 Task: Find connections with filter location Biny Selo with filter topic #propertymanagement with filter profile language Potuguese with filter current company Walmart Global Tech with filter school Gokhale Education Societys Shri Bhausaheb Vartak Arts Science and Commerce College M H B Colony Gorai Road Borivli West Mumbai 400 091 with filter industry Fabricated Metal Products with filter service category Program Management with filter keywords title Benefits Manager
Action: Mouse moved to (532, 109)
Screenshot: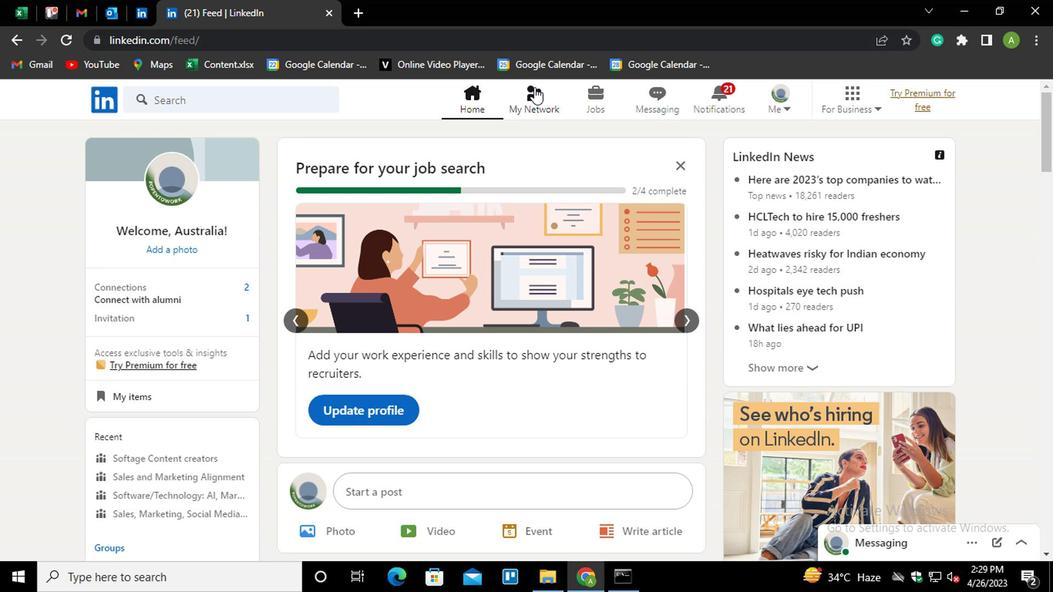 
Action: Mouse pressed left at (532, 109)
Screenshot: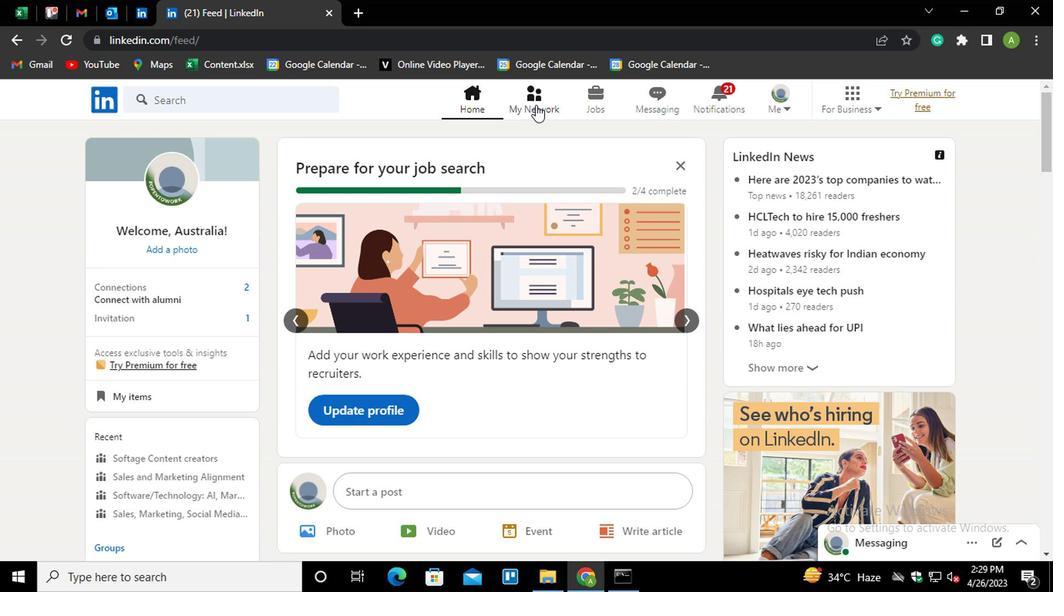 
Action: Mouse moved to (164, 186)
Screenshot: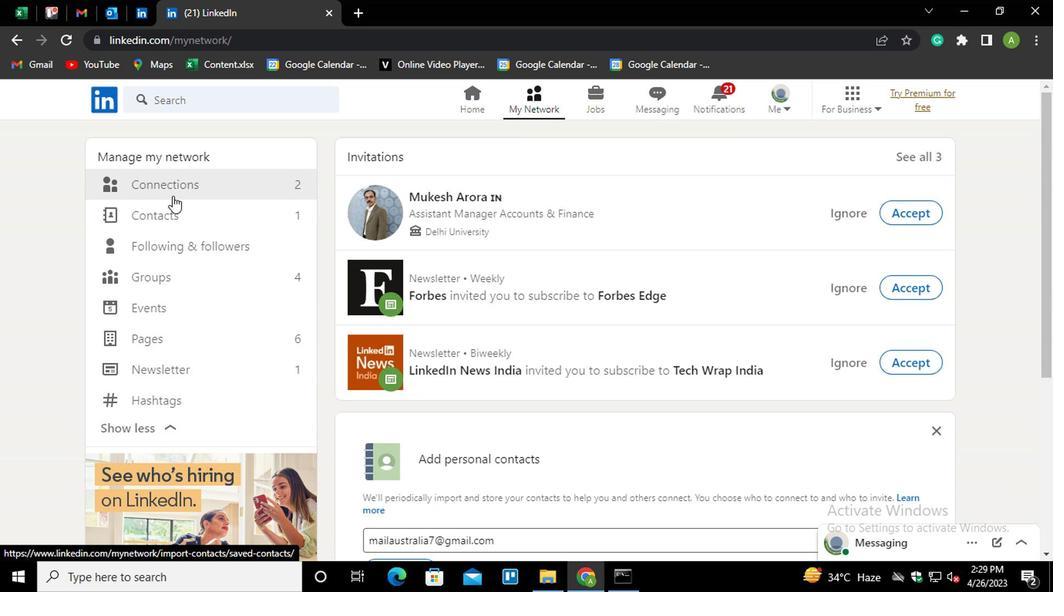 
Action: Mouse pressed left at (164, 186)
Screenshot: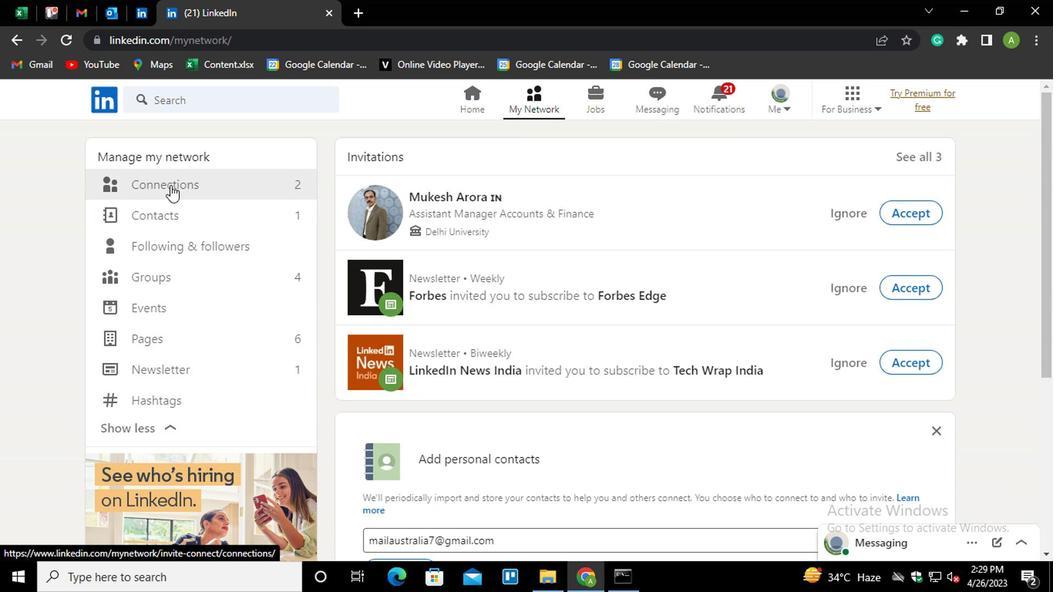 
Action: Mouse moved to (624, 184)
Screenshot: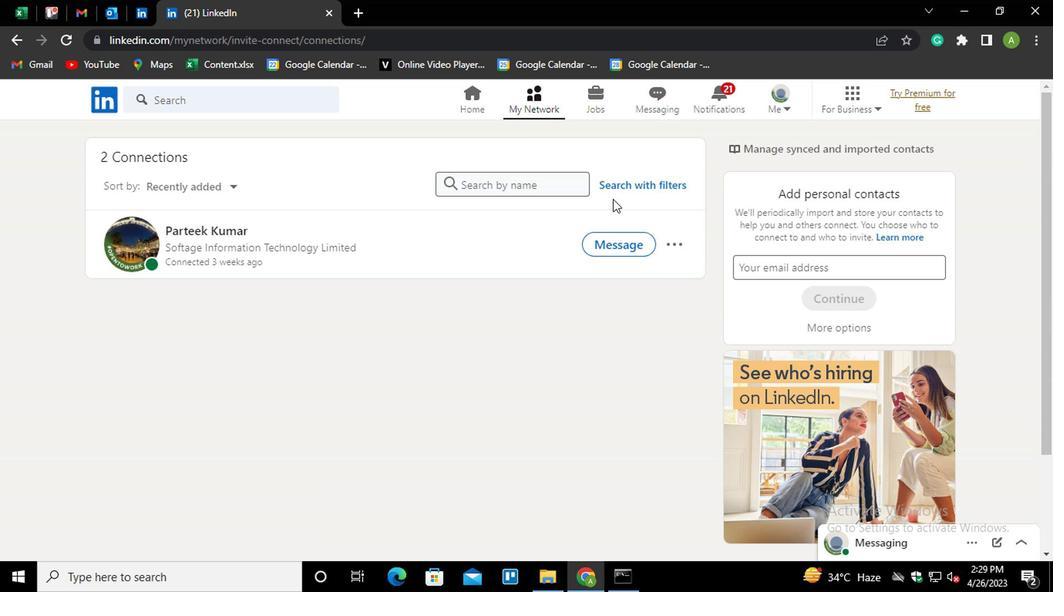 
Action: Mouse pressed left at (624, 184)
Screenshot: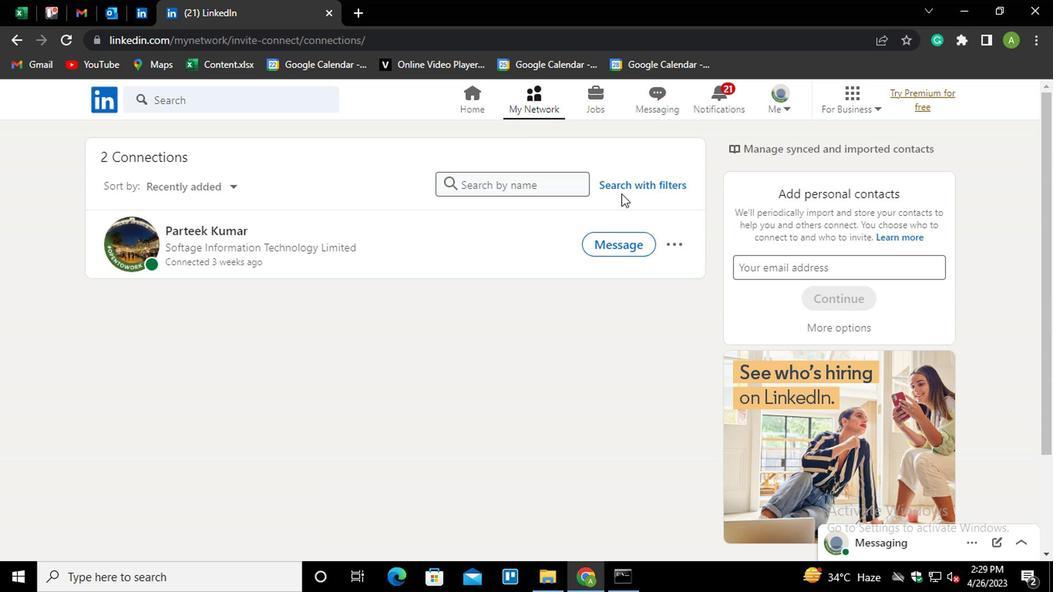 
Action: Mouse moved to (513, 142)
Screenshot: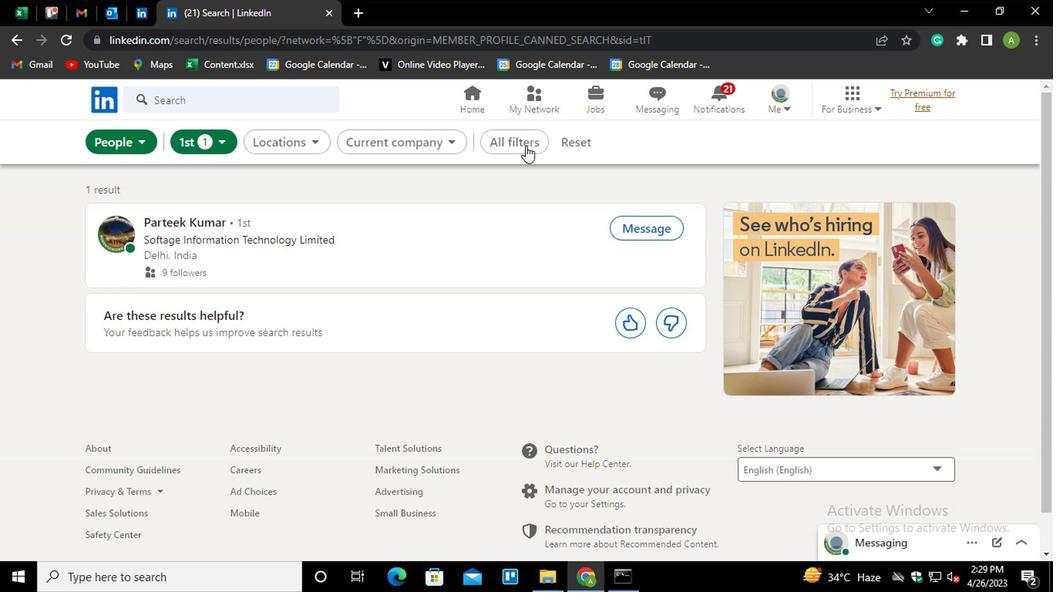 
Action: Mouse pressed left at (513, 142)
Screenshot: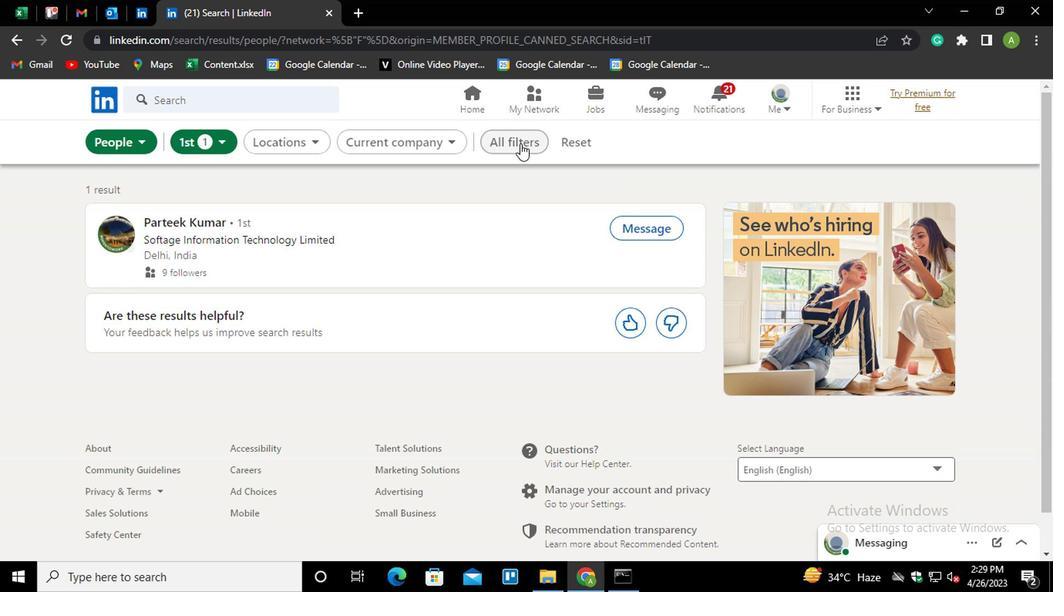 
Action: Mouse moved to (730, 337)
Screenshot: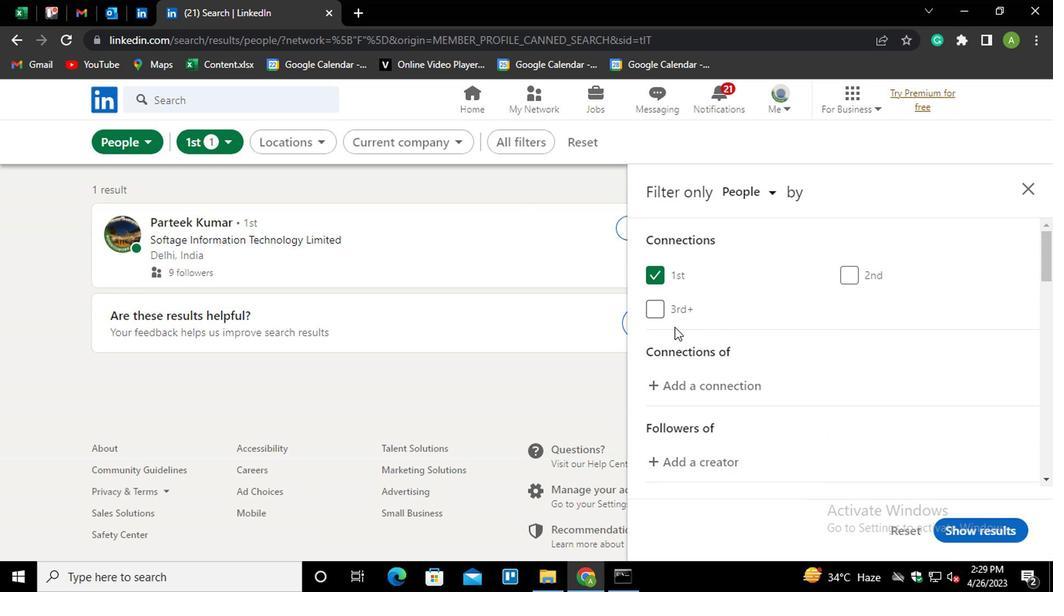 
Action: Mouse scrolled (730, 336) with delta (0, -1)
Screenshot: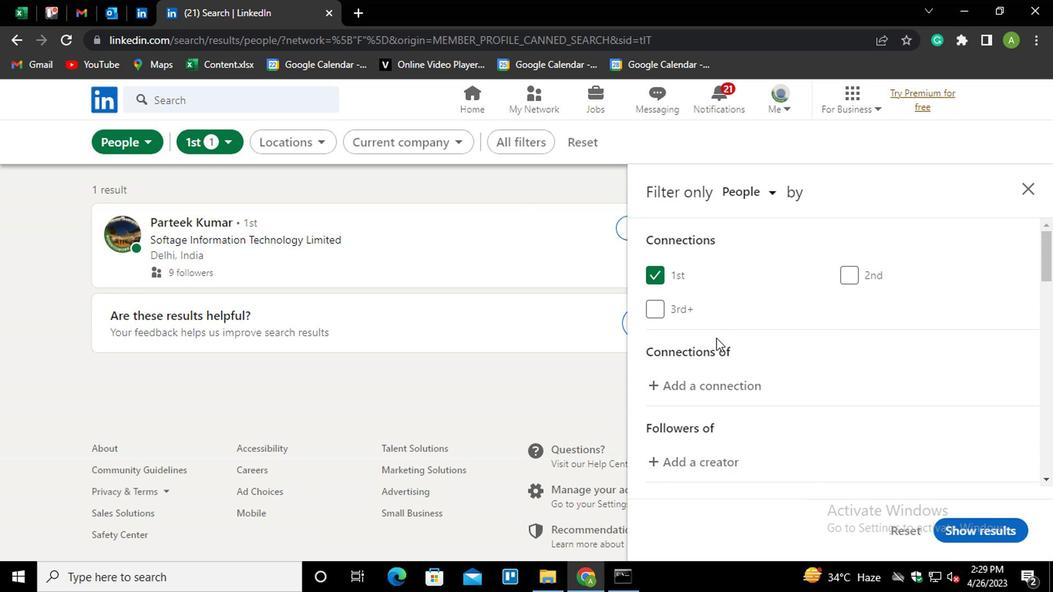 
Action: Mouse scrolled (730, 336) with delta (0, -1)
Screenshot: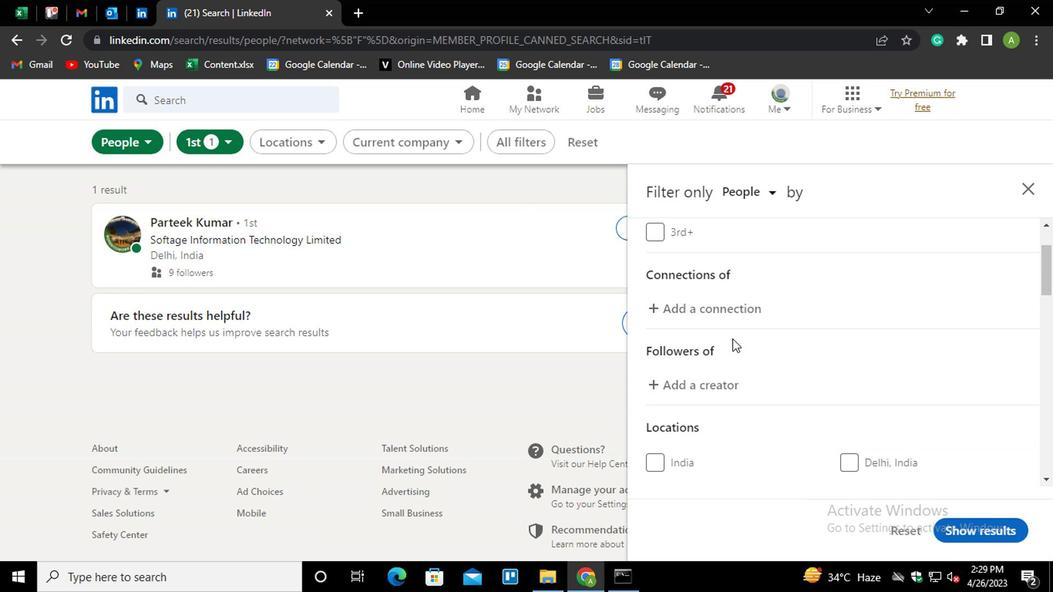 
Action: Mouse scrolled (730, 336) with delta (0, -1)
Screenshot: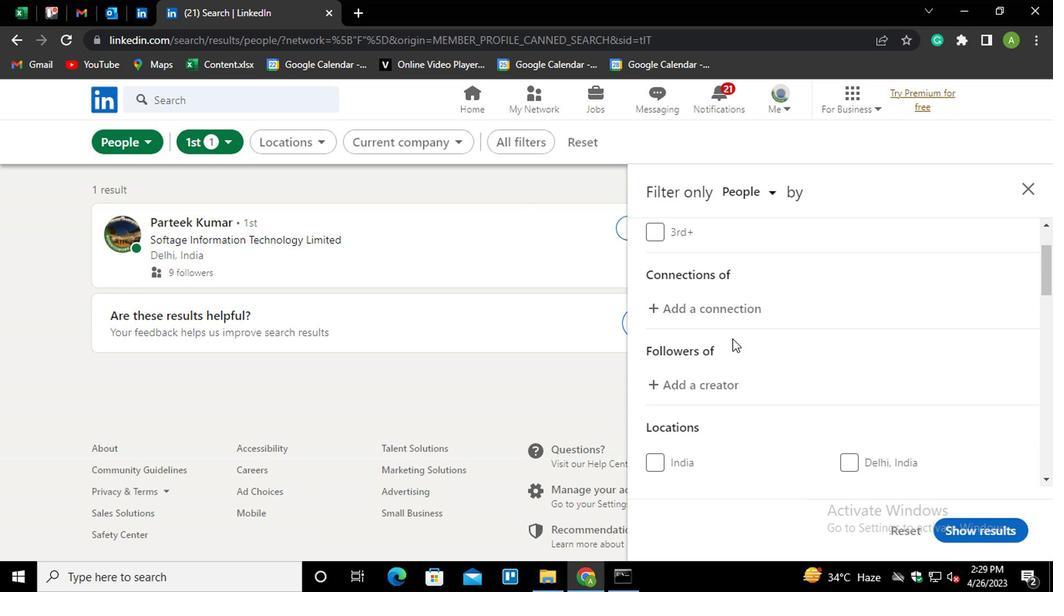 
Action: Mouse scrolled (730, 336) with delta (0, -1)
Screenshot: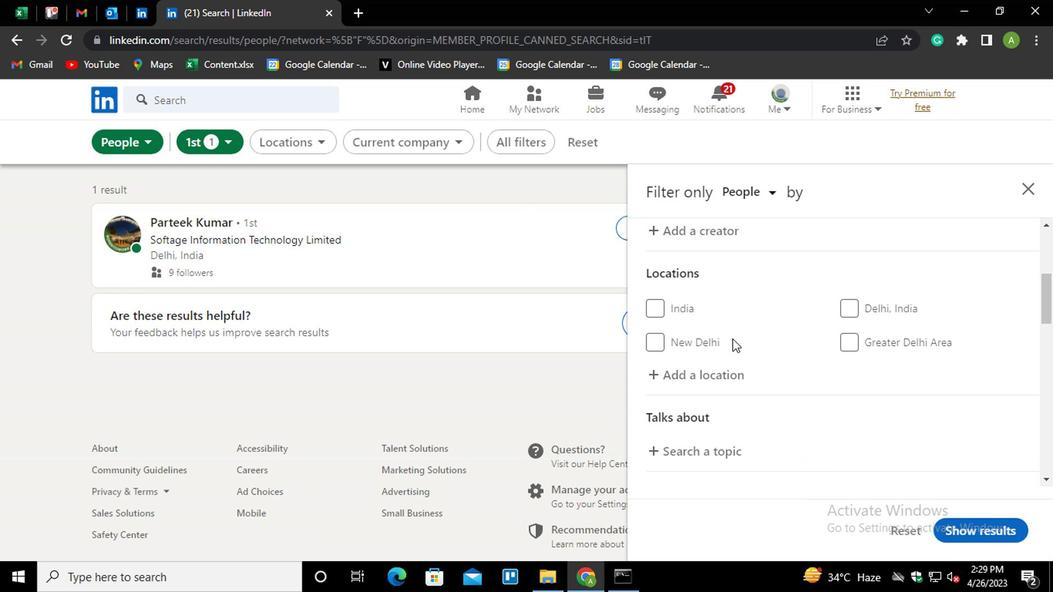 
Action: Mouse moved to (690, 308)
Screenshot: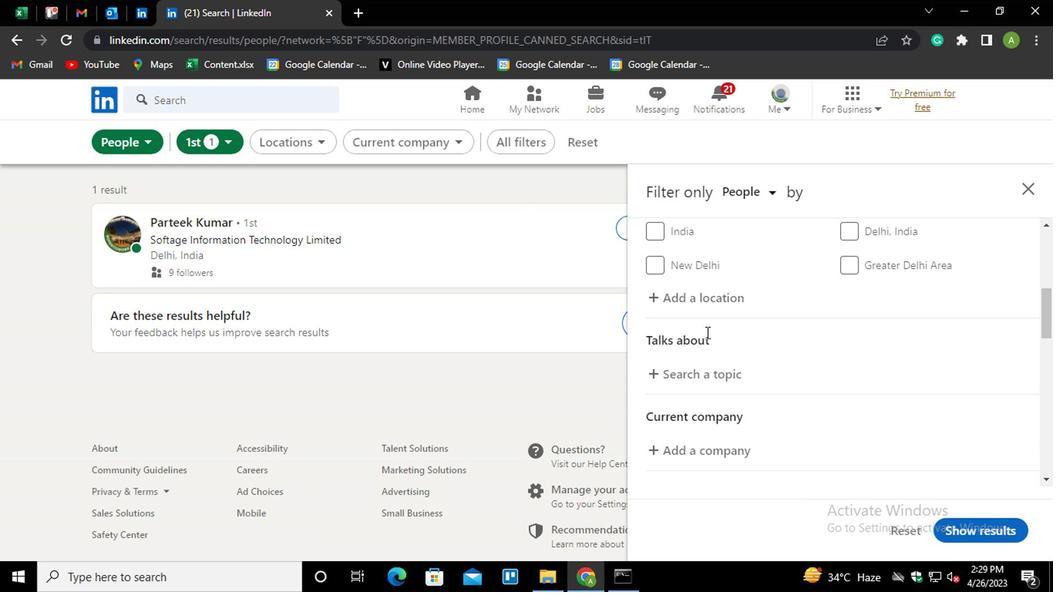 
Action: Mouse pressed left at (690, 308)
Screenshot: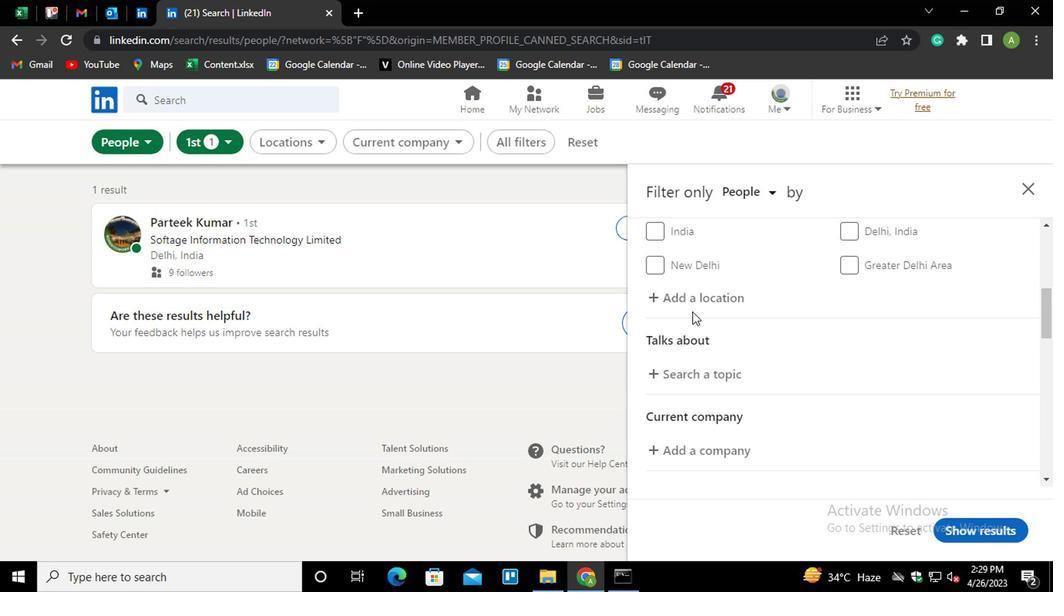 
Action: Mouse moved to (693, 300)
Screenshot: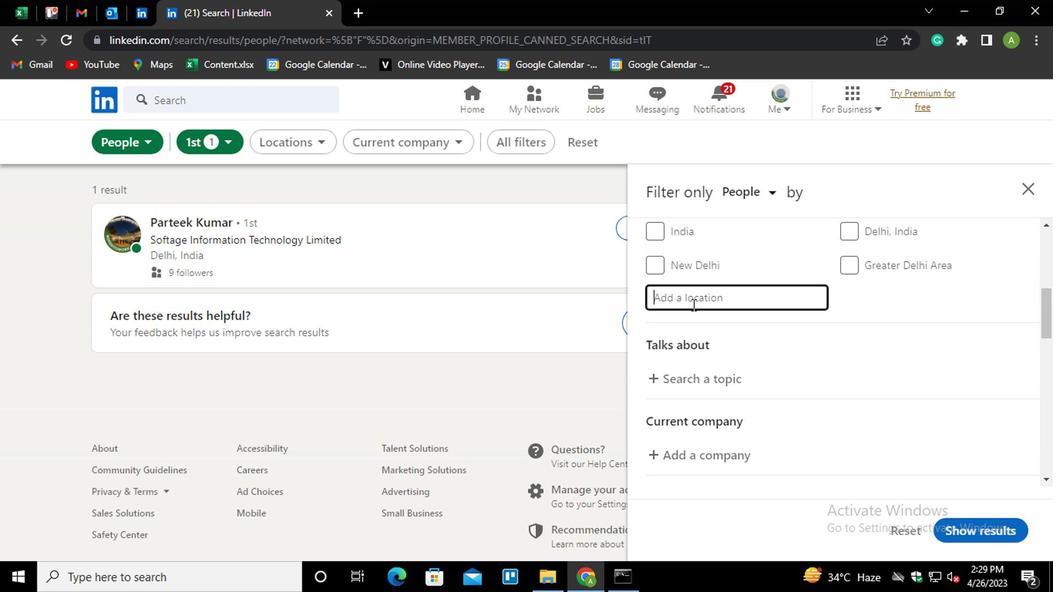 
Action: Mouse pressed left at (693, 300)
Screenshot: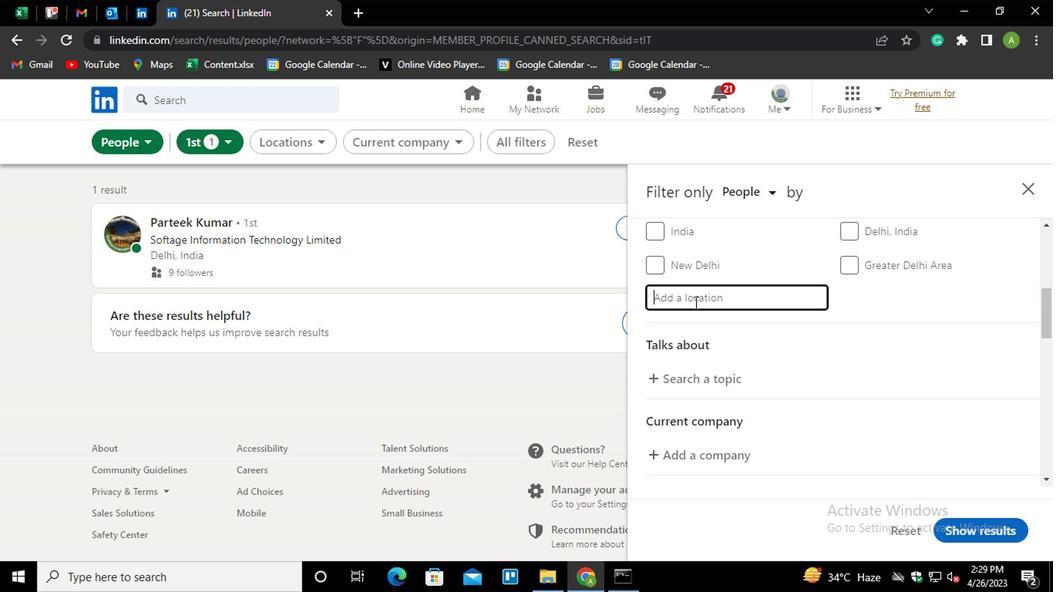 
Action: Key pressed <Key.shift>BINY<Key.space><Key.shift>SELO
Screenshot: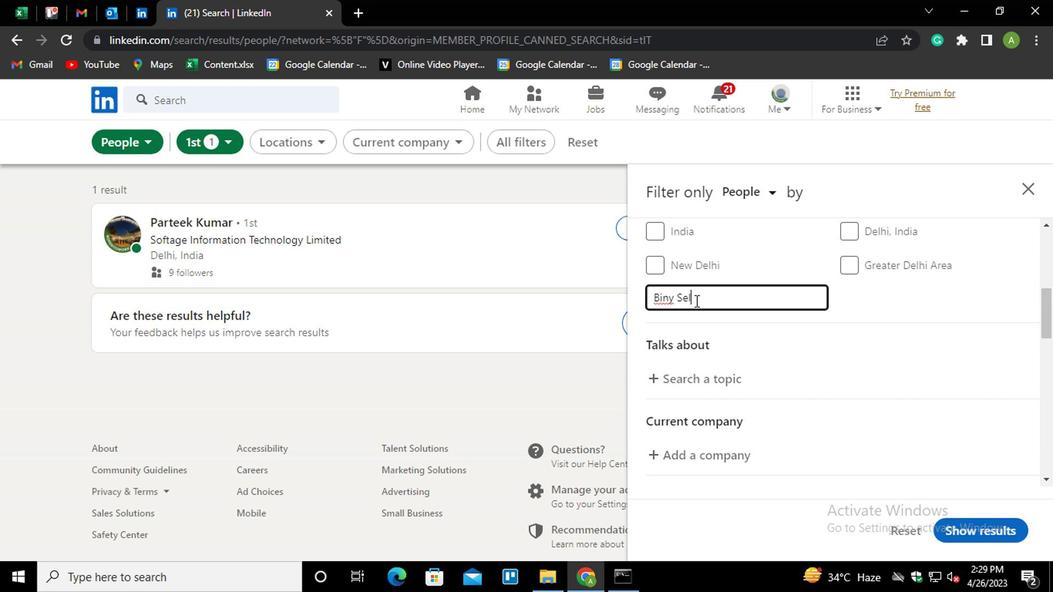 
Action: Mouse moved to (952, 317)
Screenshot: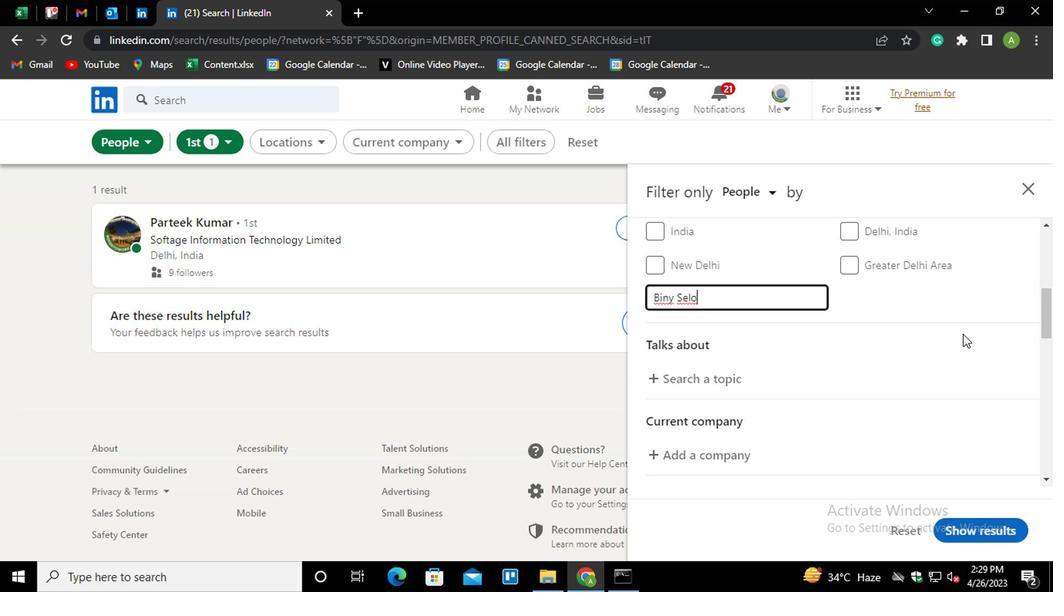 
Action: Mouse pressed left at (952, 317)
Screenshot: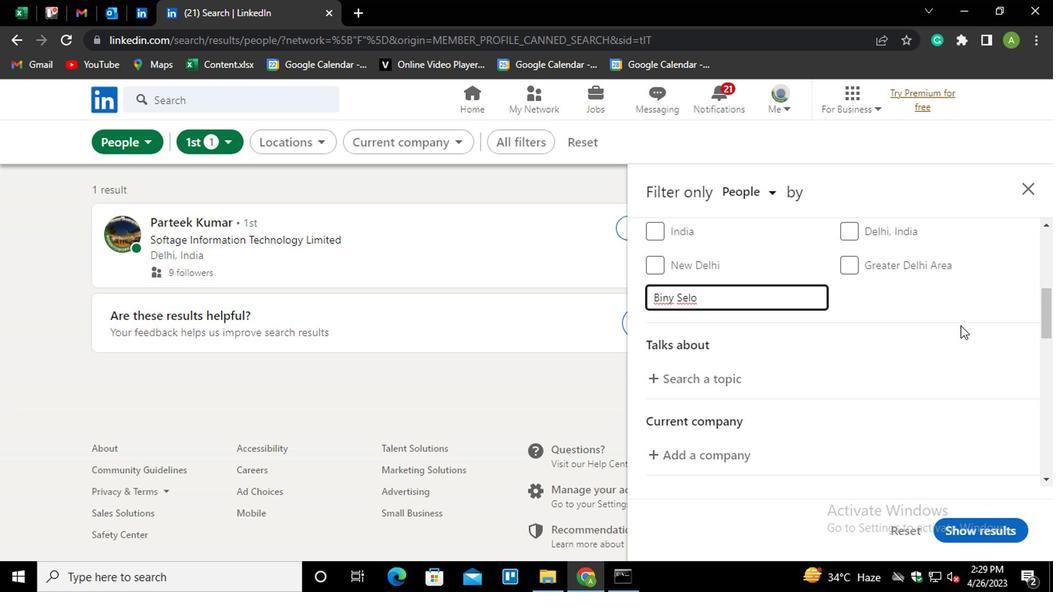 
Action: Mouse moved to (804, 383)
Screenshot: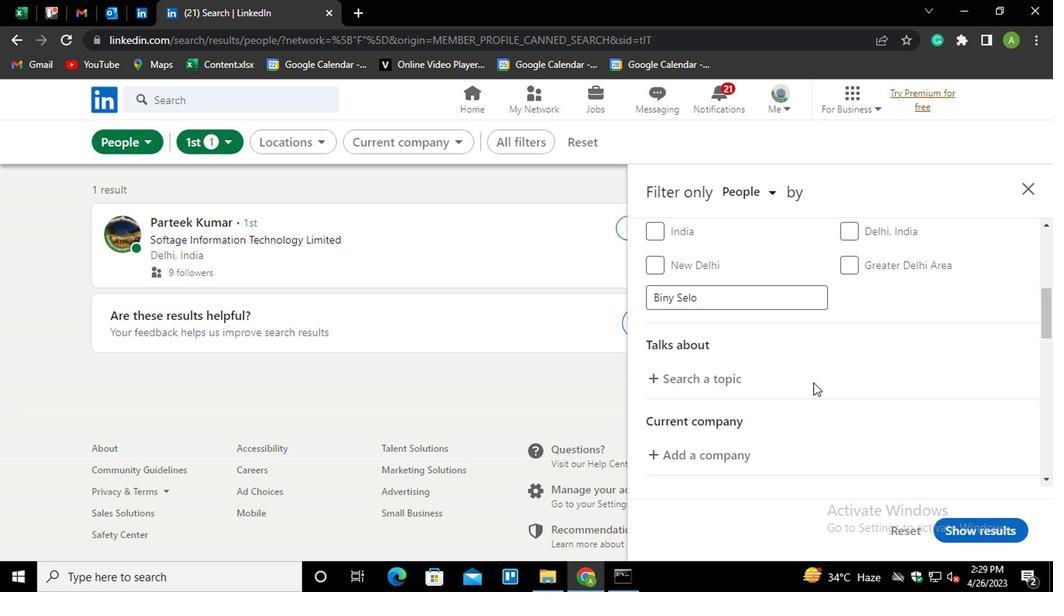 
Action: Mouse scrolled (804, 382) with delta (0, 0)
Screenshot: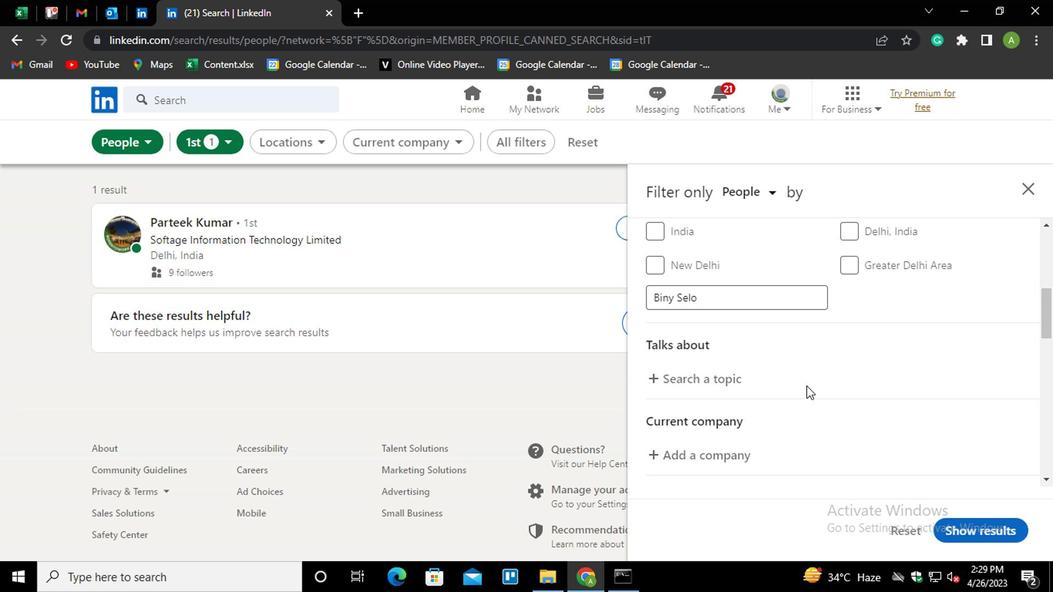 
Action: Mouse moved to (703, 308)
Screenshot: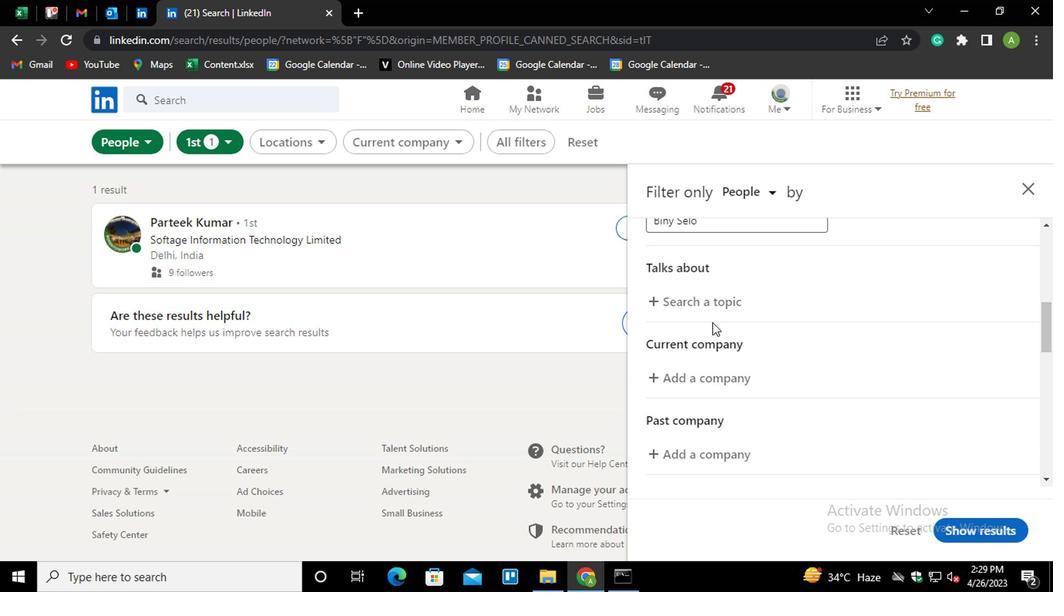 
Action: Mouse pressed left at (703, 308)
Screenshot: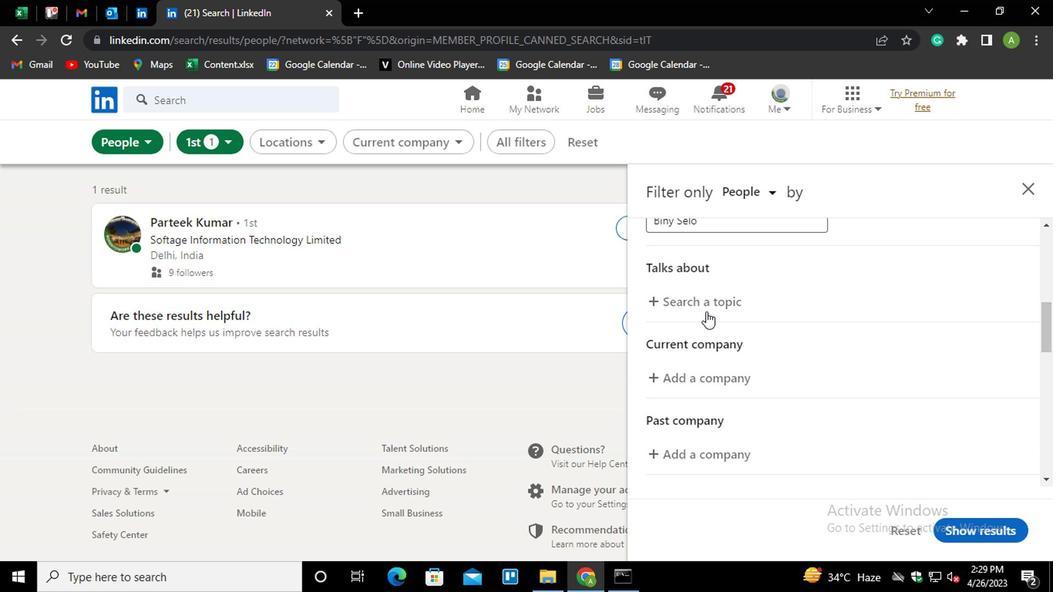 
Action: Mouse moved to (703, 308)
Screenshot: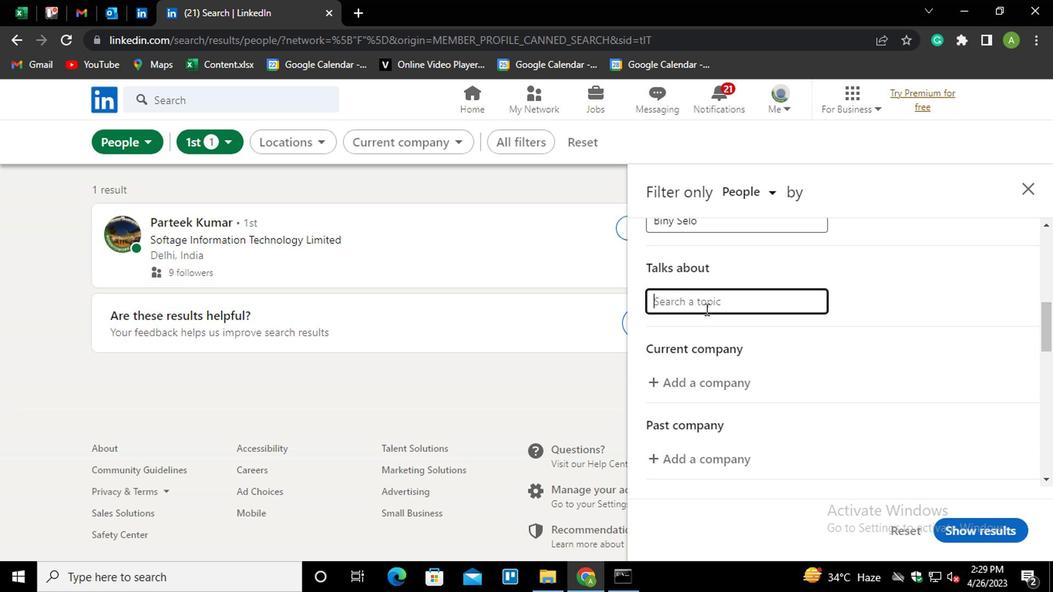 
Action: Key pressed <Key.shift>#PROPRTY<Key.backspace><Key.backspace><Key.backspace>ERTY,<Key.backspace>MANAGEMENT
Screenshot: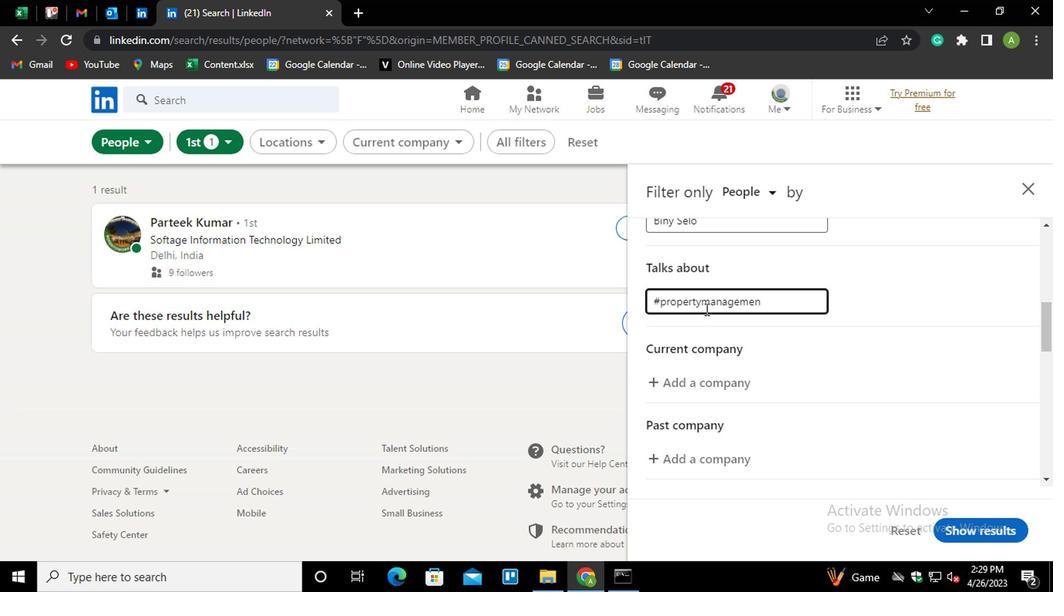 
Action: Mouse moved to (868, 316)
Screenshot: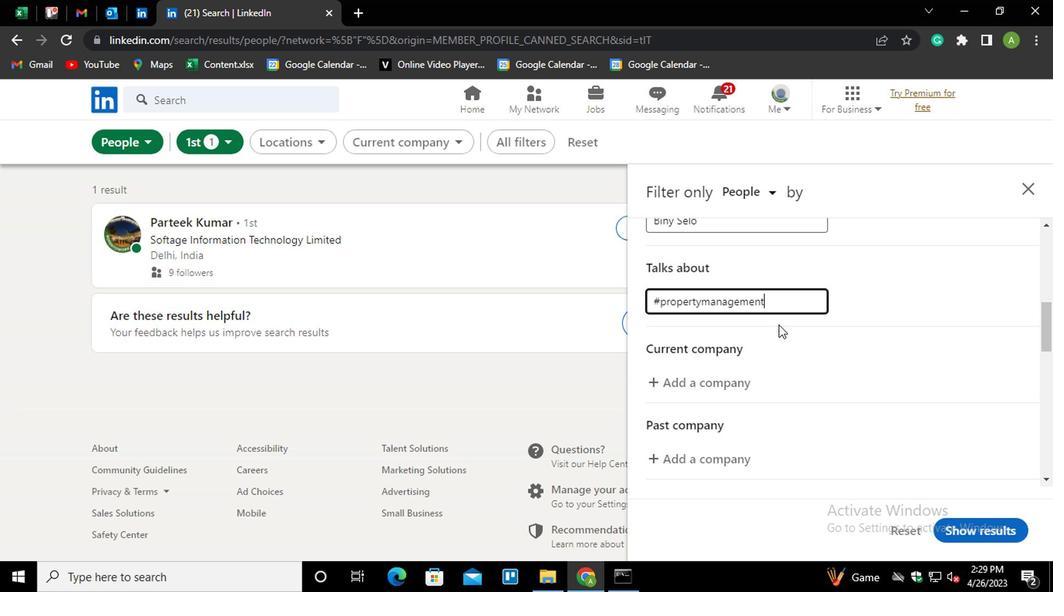 
Action: Mouse pressed left at (868, 316)
Screenshot: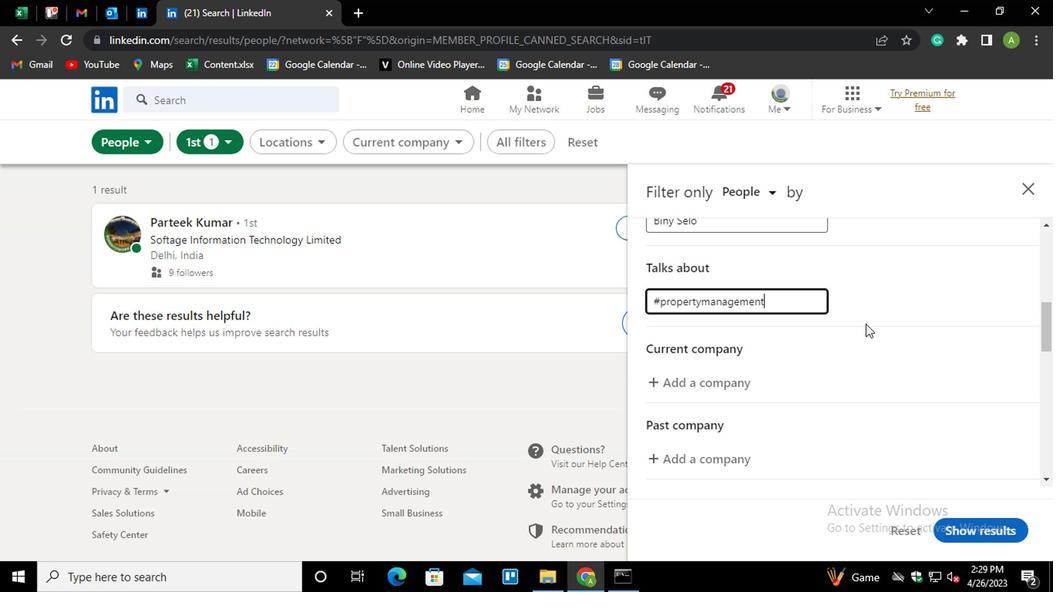 
Action: Mouse moved to (691, 376)
Screenshot: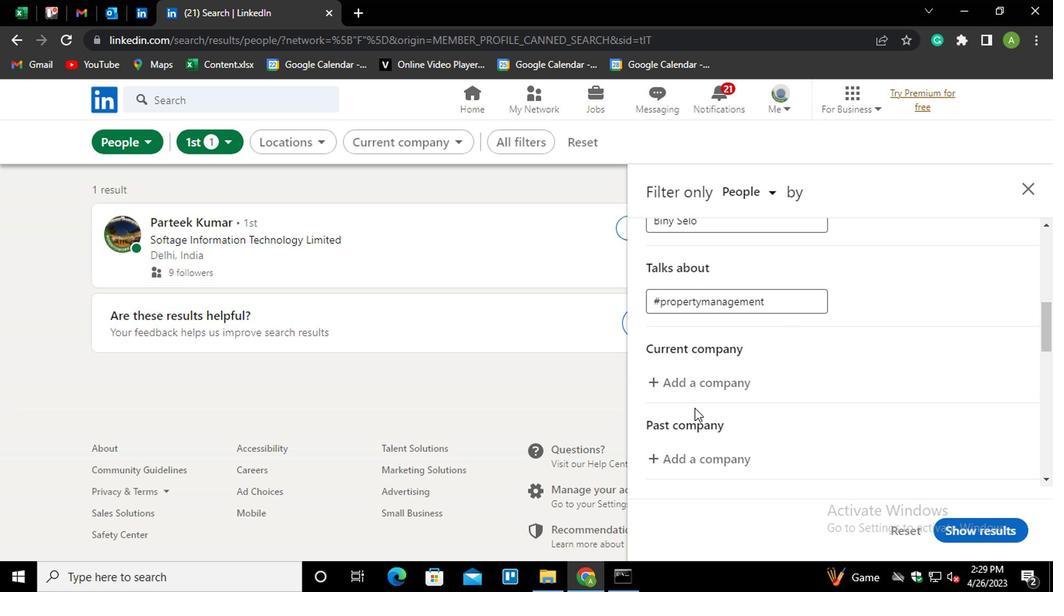 
Action: Mouse pressed left at (691, 376)
Screenshot: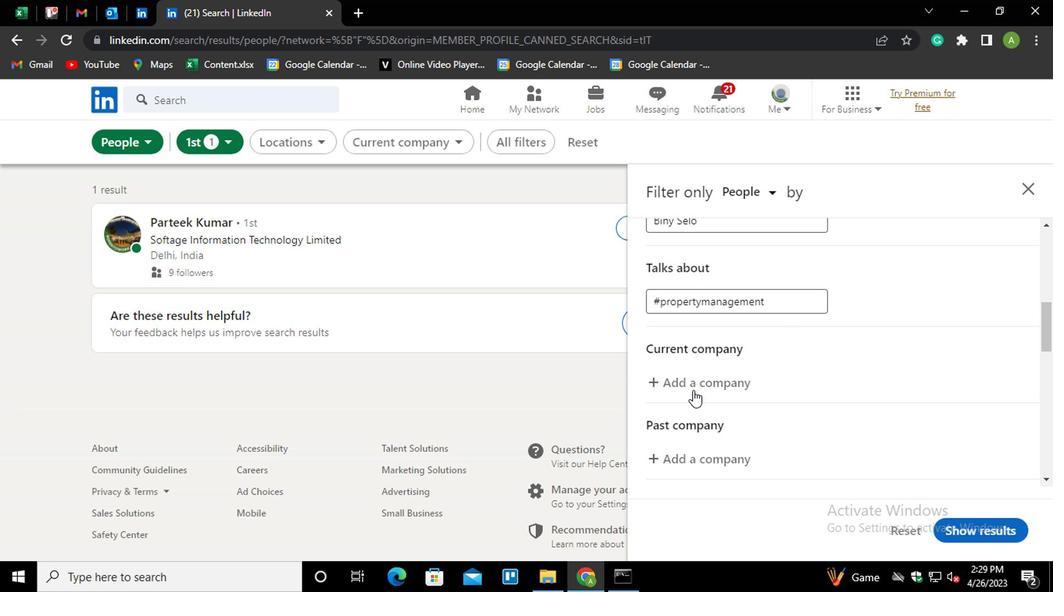 
Action: Mouse moved to (691, 375)
Screenshot: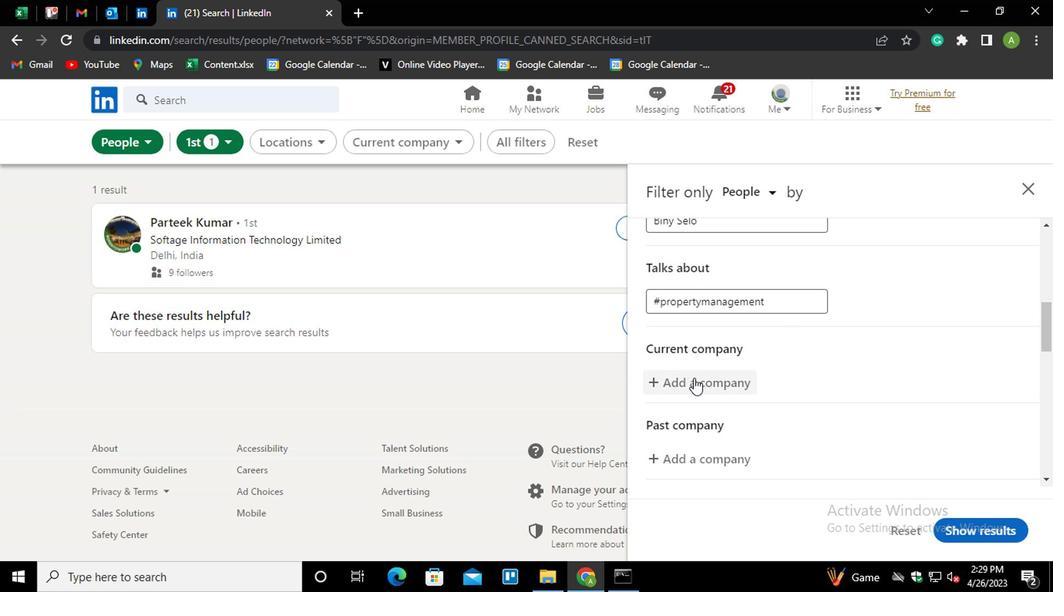 
Action: Key pressed <Key.shift>WALMAR<Key.down><Key.down><Key.down><Key.enter>
Screenshot: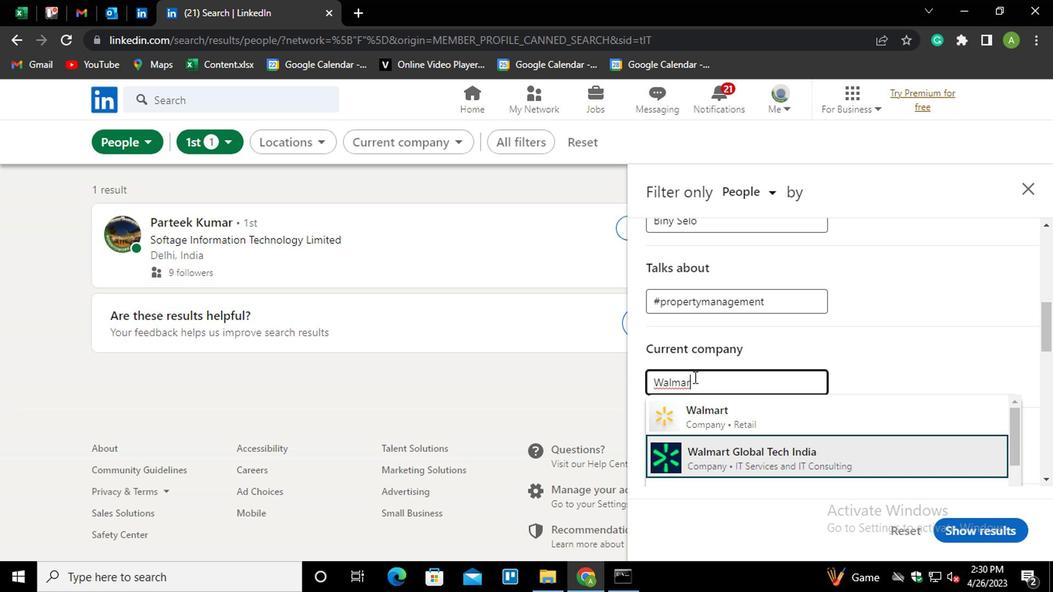 
Action: Mouse moved to (778, 361)
Screenshot: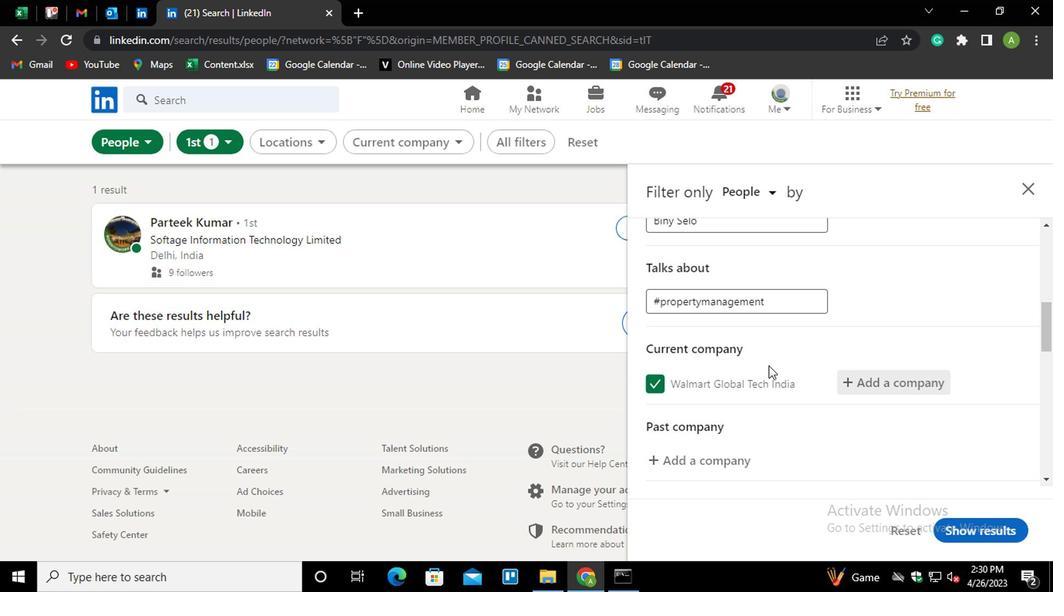 
Action: Mouse scrolled (778, 359) with delta (0, -1)
Screenshot: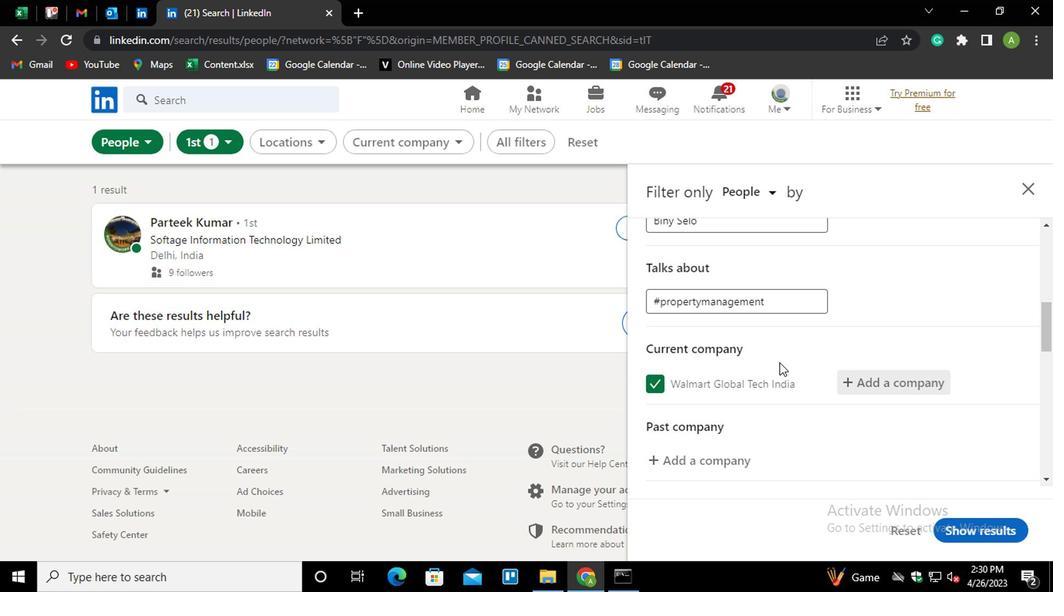 
Action: Mouse scrolled (778, 359) with delta (0, -1)
Screenshot: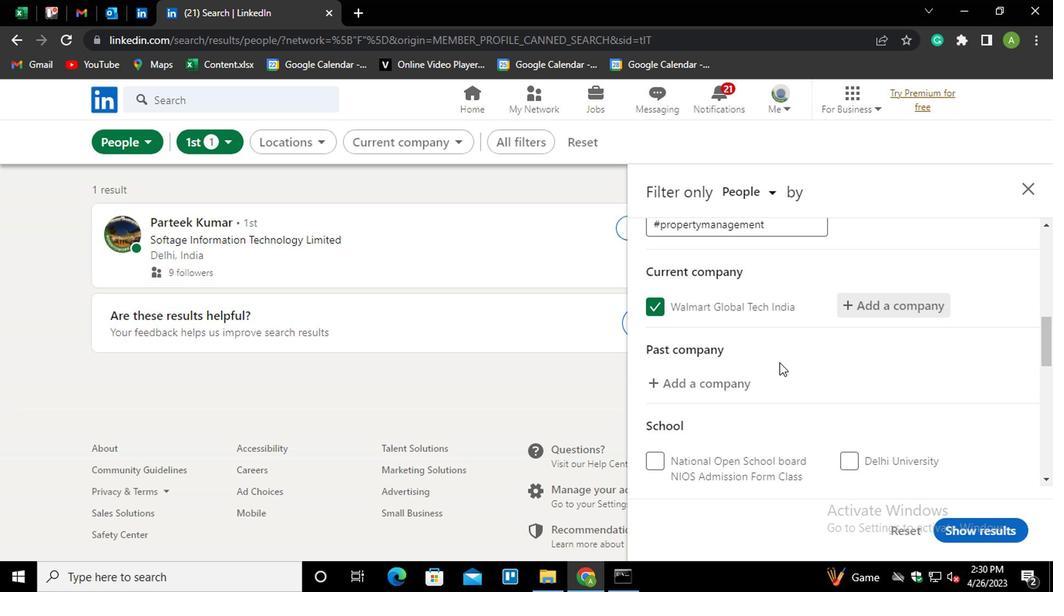 
Action: Mouse scrolled (778, 359) with delta (0, -1)
Screenshot: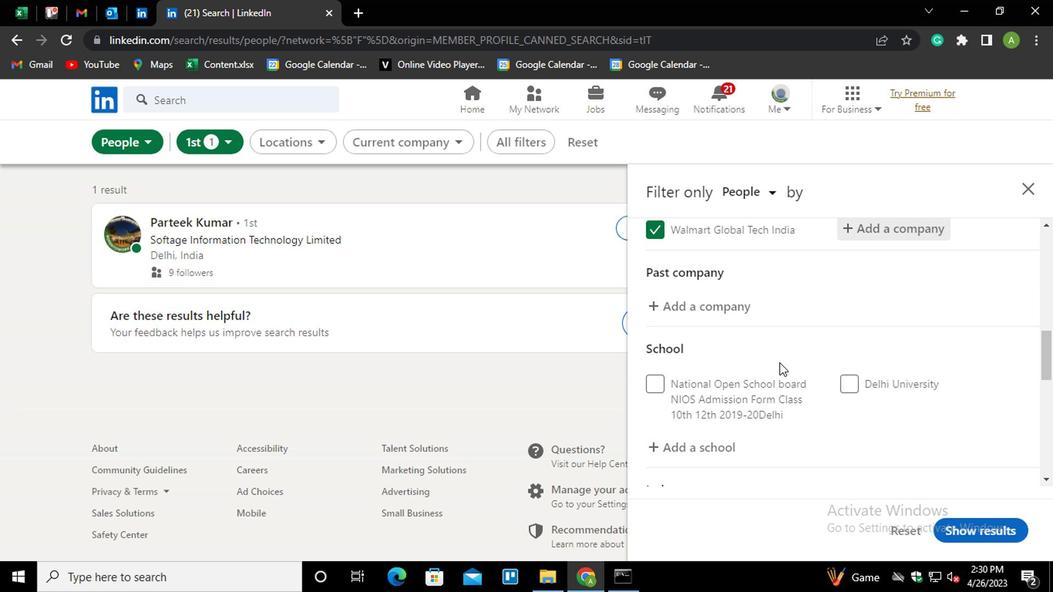
Action: Mouse moved to (712, 369)
Screenshot: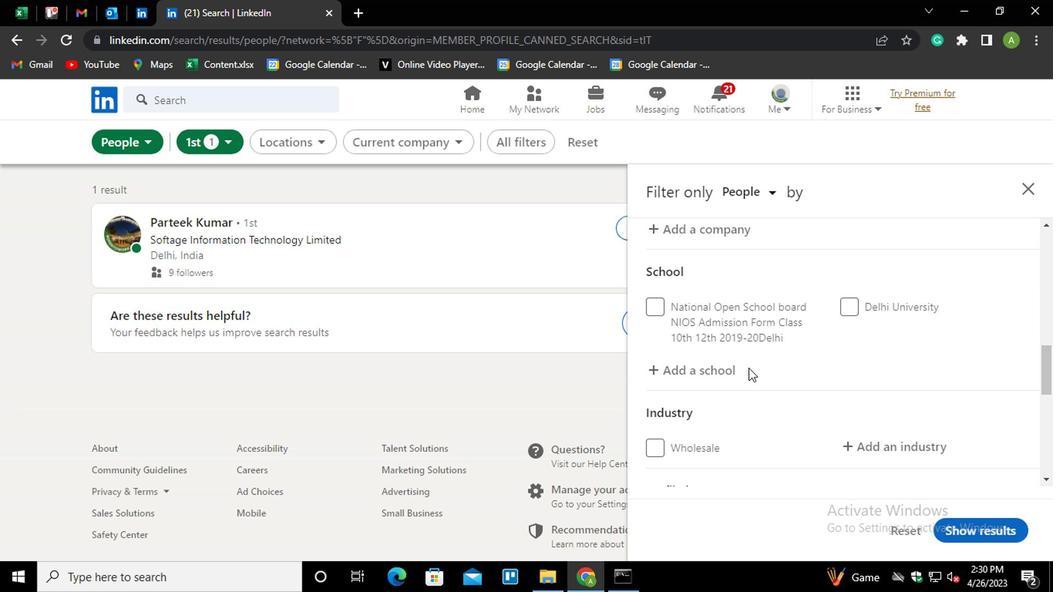 
Action: Mouse pressed left at (712, 369)
Screenshot: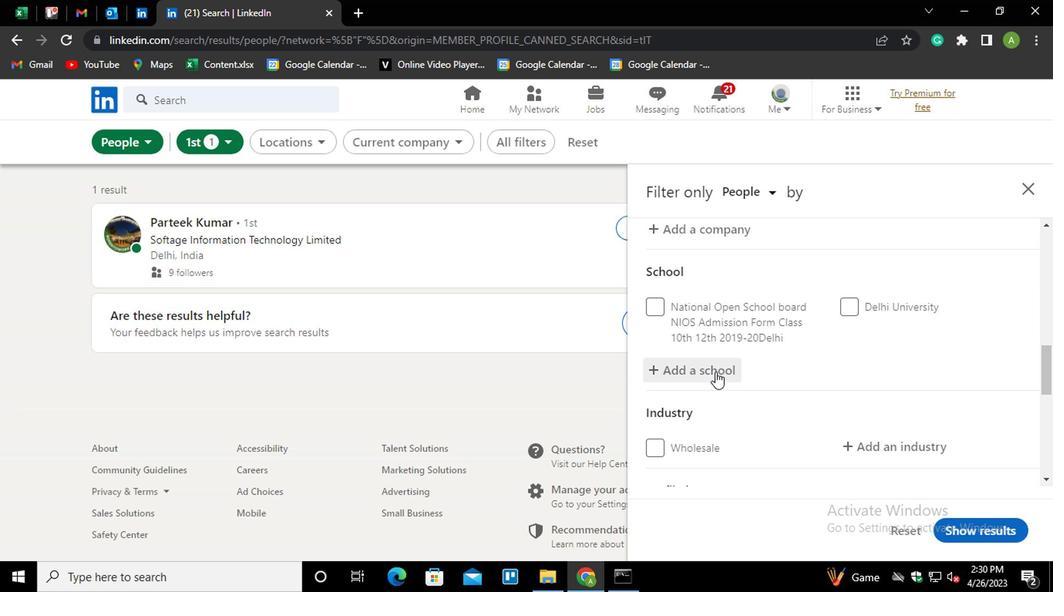 
Action: Mouse moved to (719, 369)
Screenshot: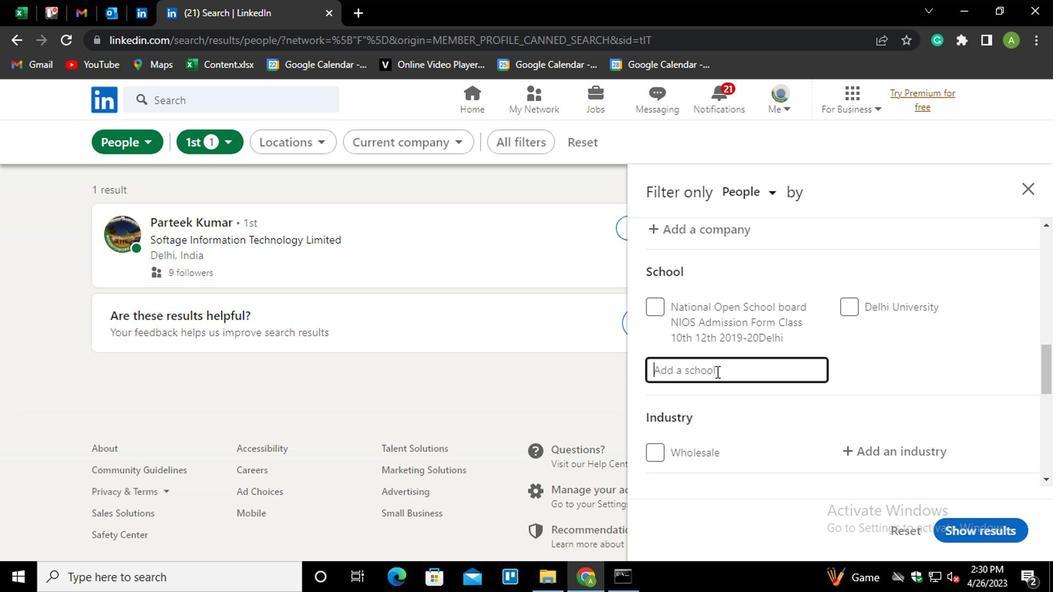 
Action: Mouse pressed left at (719, 369)
Screenshot: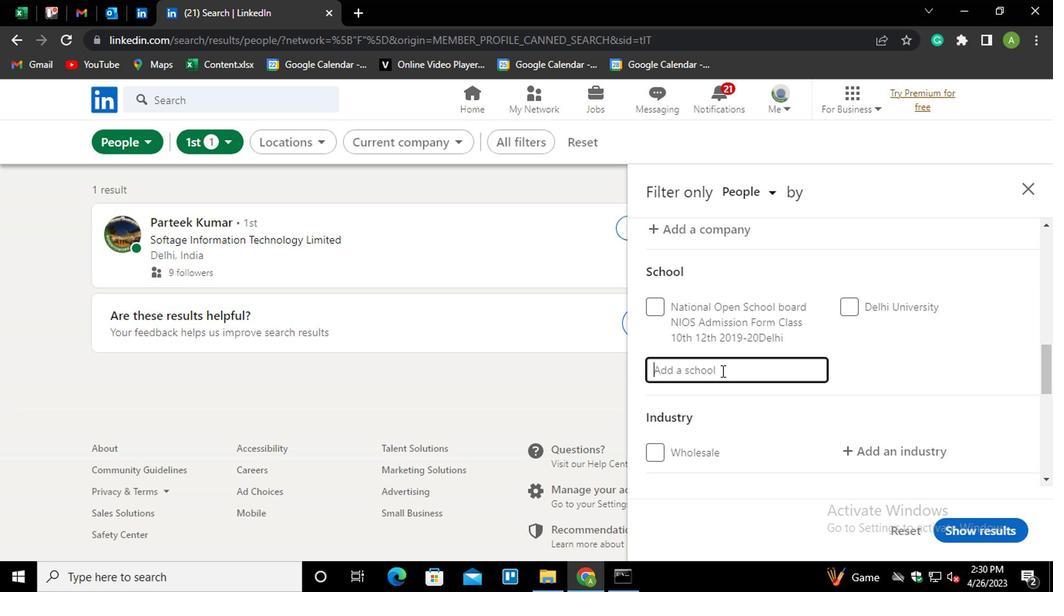 
Action: Key pressed <Key.shift>GOKHA<Key.down><Key.down><Key.down><Key.down><Key.down><Key.enter>
Screenshot: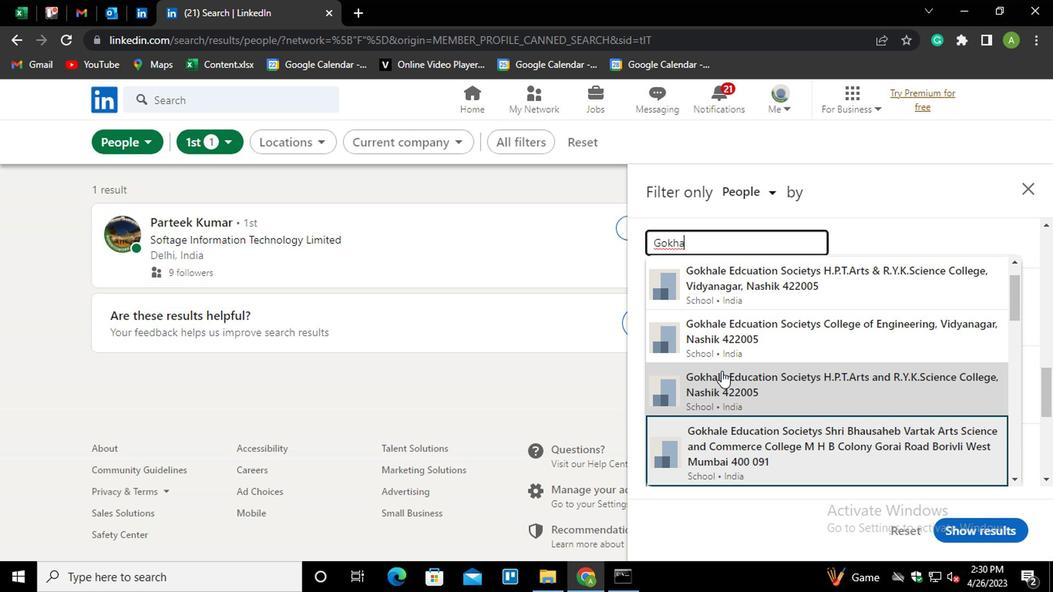 
Action: Mouse moved to (871, 353)
Screenshot: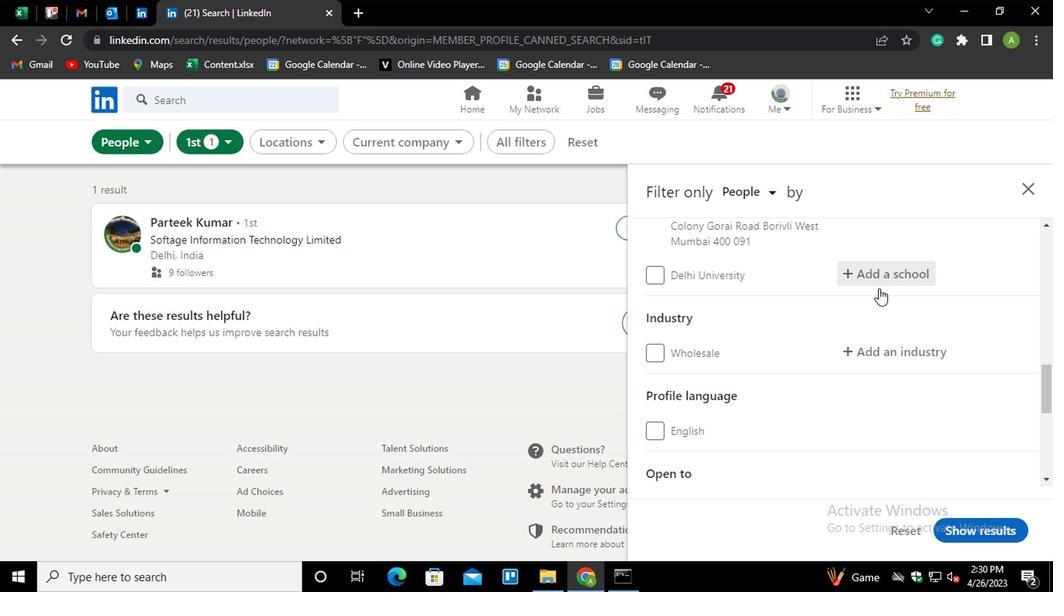 
Action: Mouse pressed left at (871, 353)
Screenshot: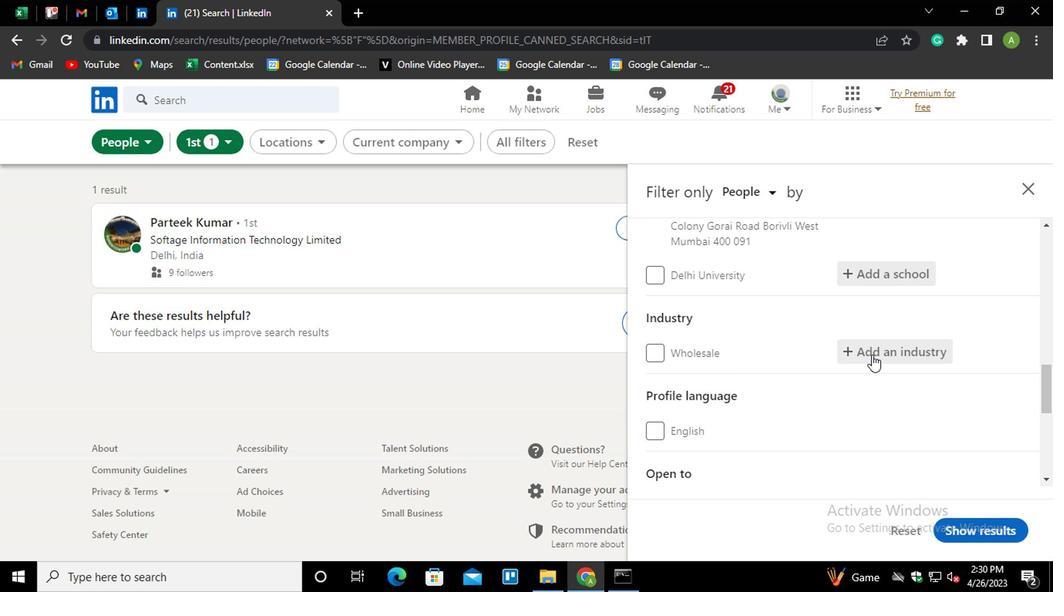 
Action: Key pressed <Key.shift>FABR<Key.down><Key.enter>
Screenshot: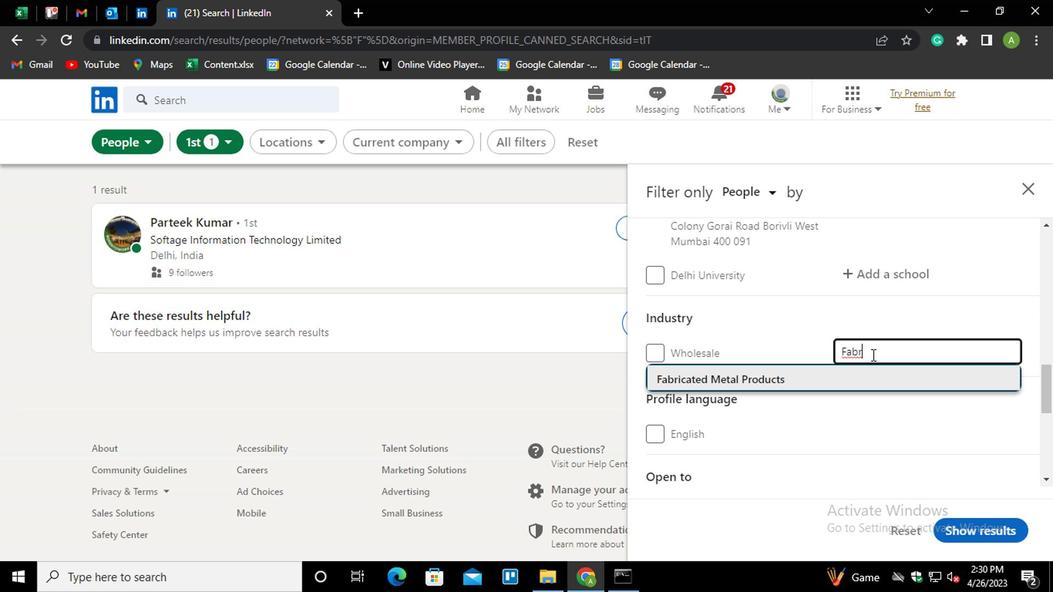 
Action: Mouse scrolled (871, 352) with delta (0, 0)
Screenshot: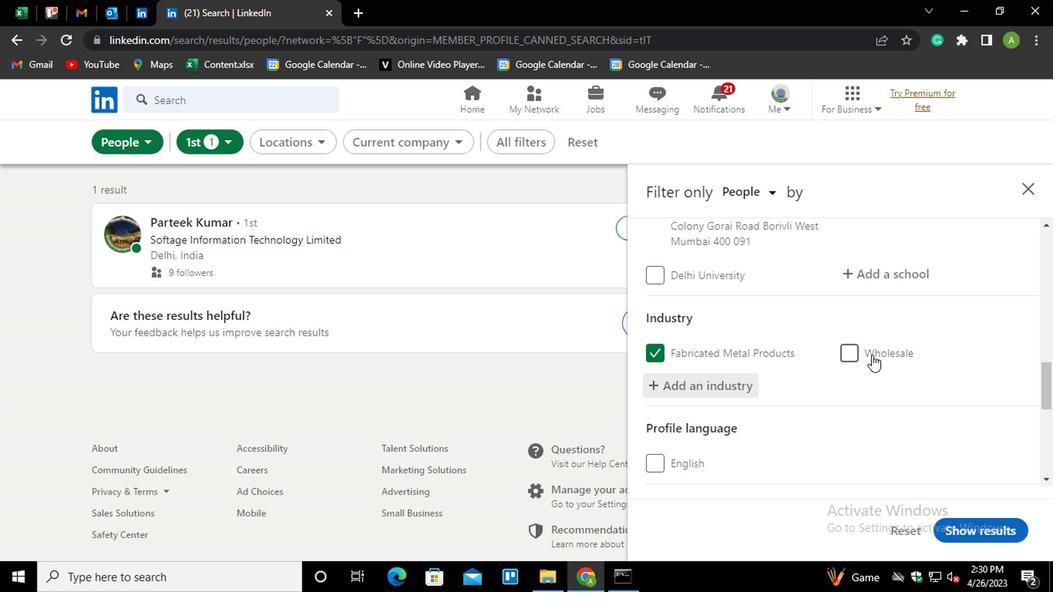 
Action: Mouse moved to (860, 359)
Screenshot: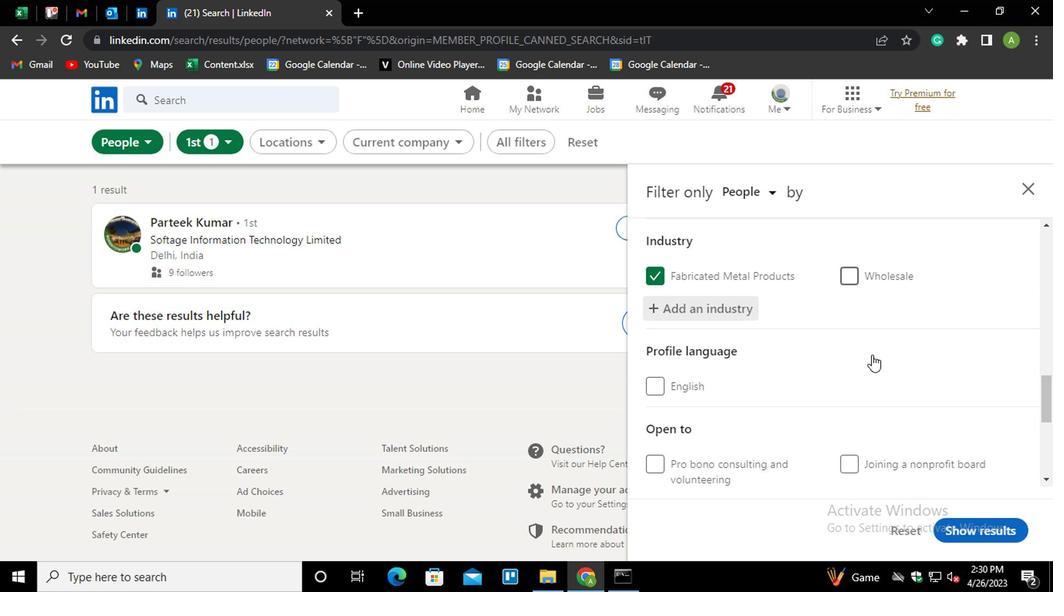 
Action: Mouse scrolled (860, 359) with delta (0, 0)
Screenshot: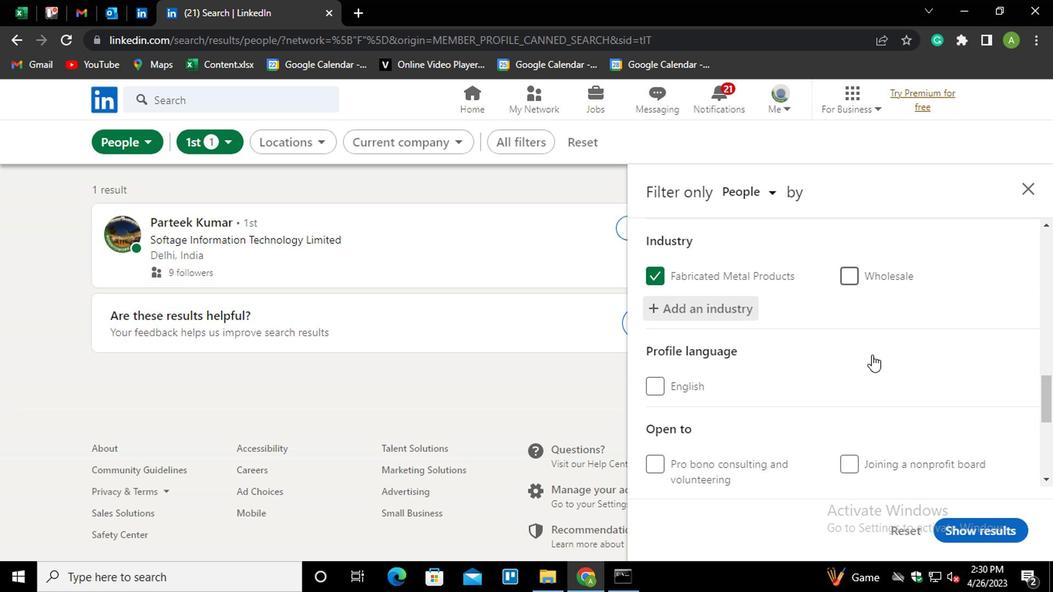 
Action: Mouse moved to (851, 366)
Screenshot: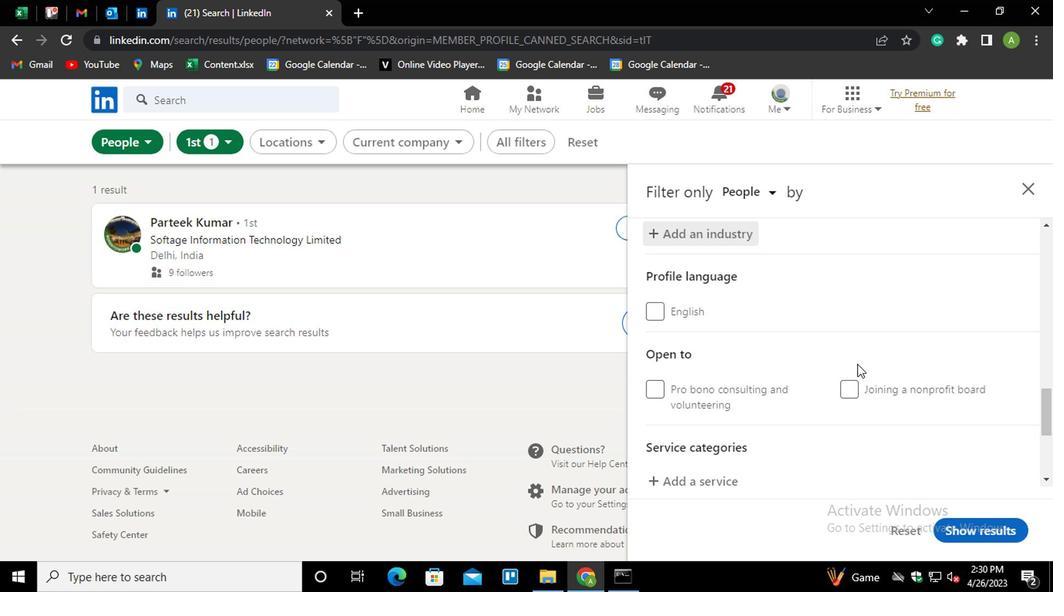 
Action: Mouse scrolled (851, 365) with delta (0, -1)
Screenshot: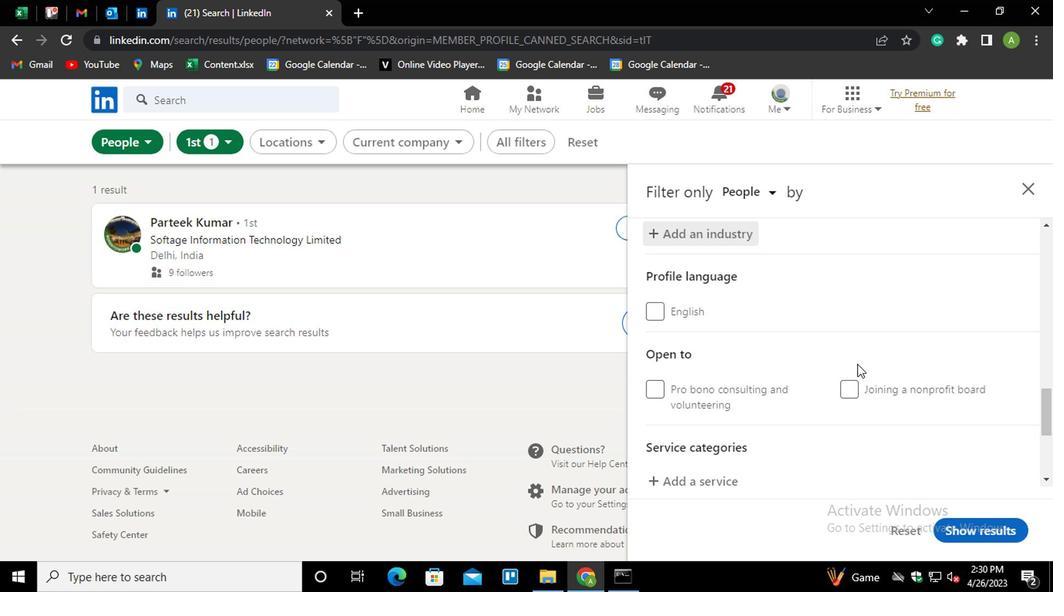 
Action: Mouse moved to (846, 368)
Screenshot: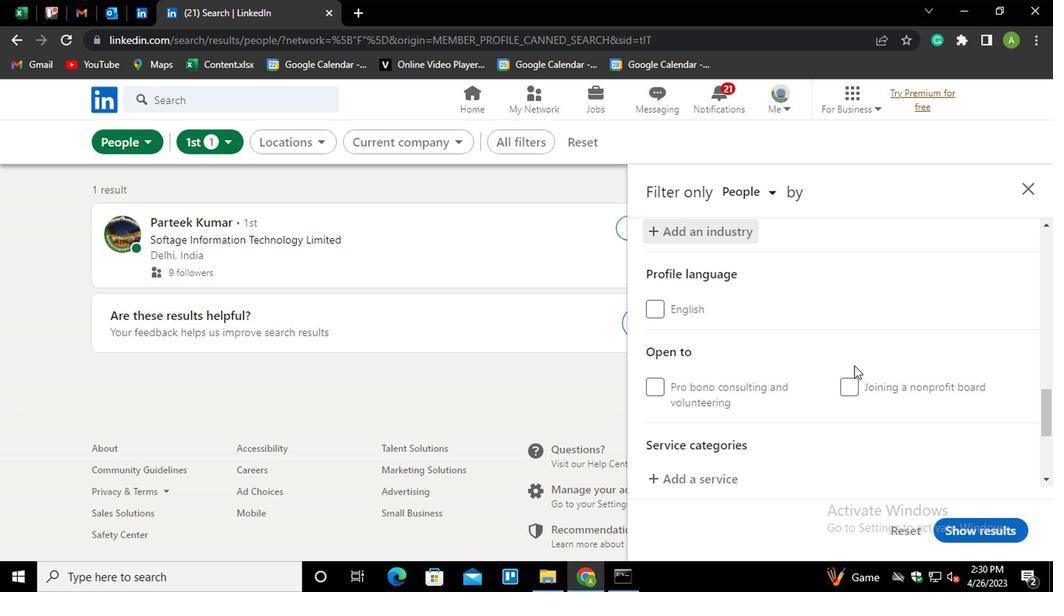
Action: Mouse scrolled (846, 367) with delta (0, -1)
Screenshot: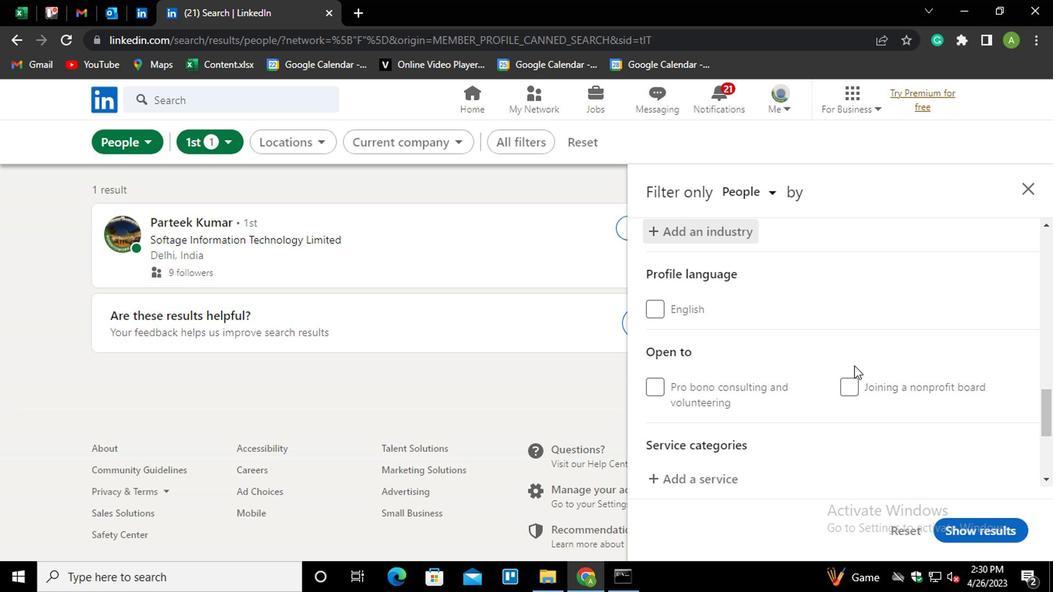 
Action: Mouse moved to (698, 323)
Screenshot: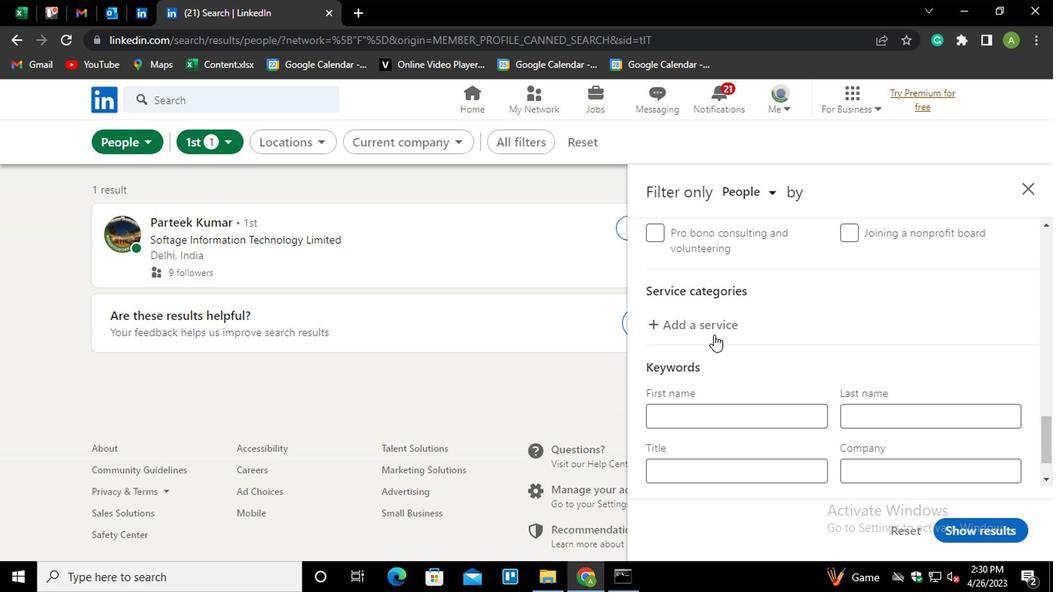 
Action: Mouse pressed left at (698, 323)
Screenshot: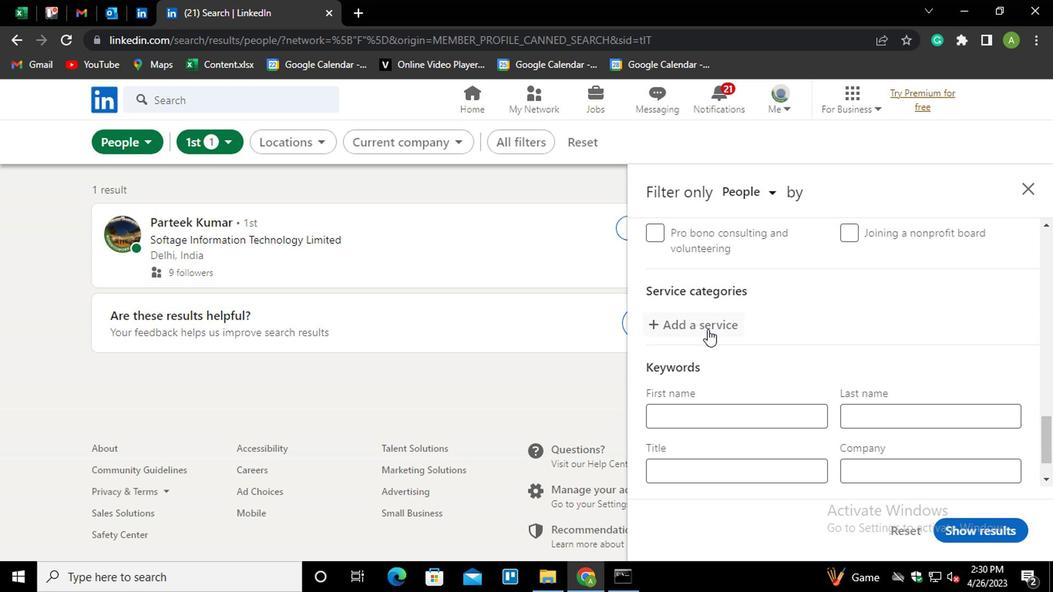 
Action: Mouse moved to (698, 323)
Screenshot: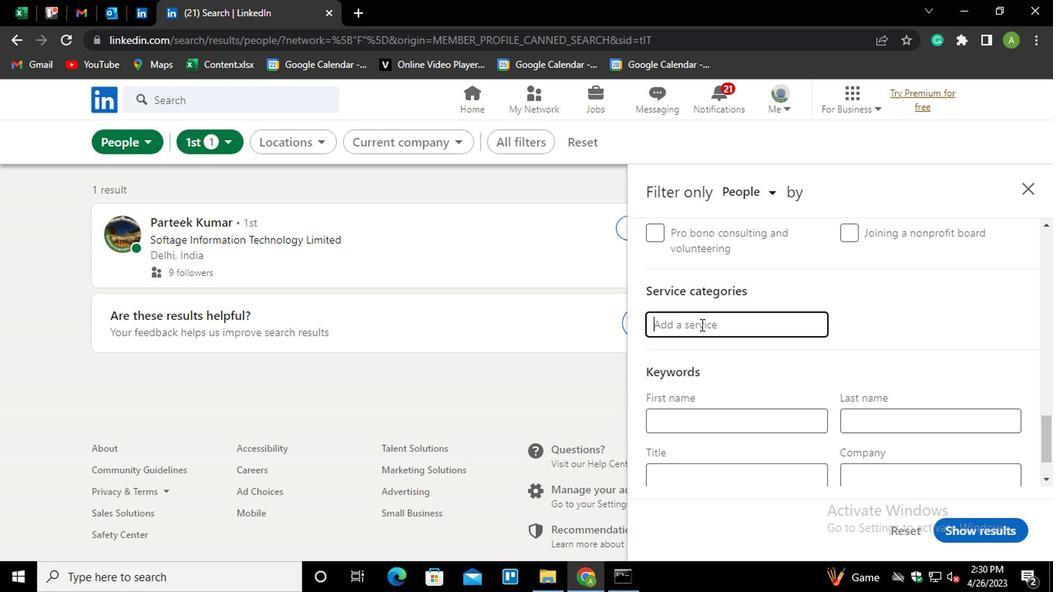 
Action: Mouse pressed left at (698, 323)
Screenshot: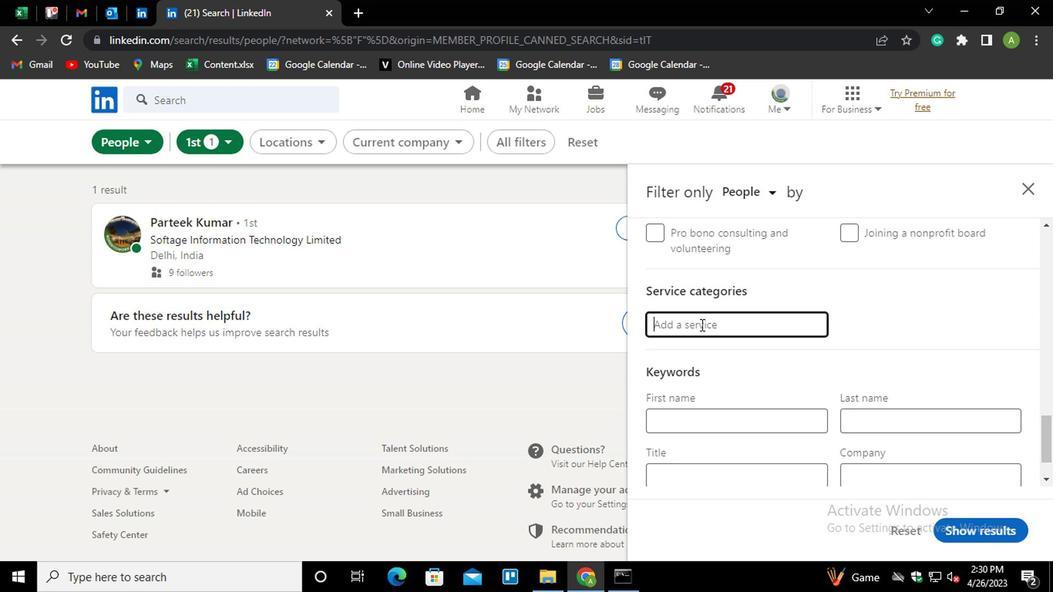 
Action: Key pressed <Key.shift_r>PROGRAM<Key.space><Key.down><Key.enter>
Screenshot: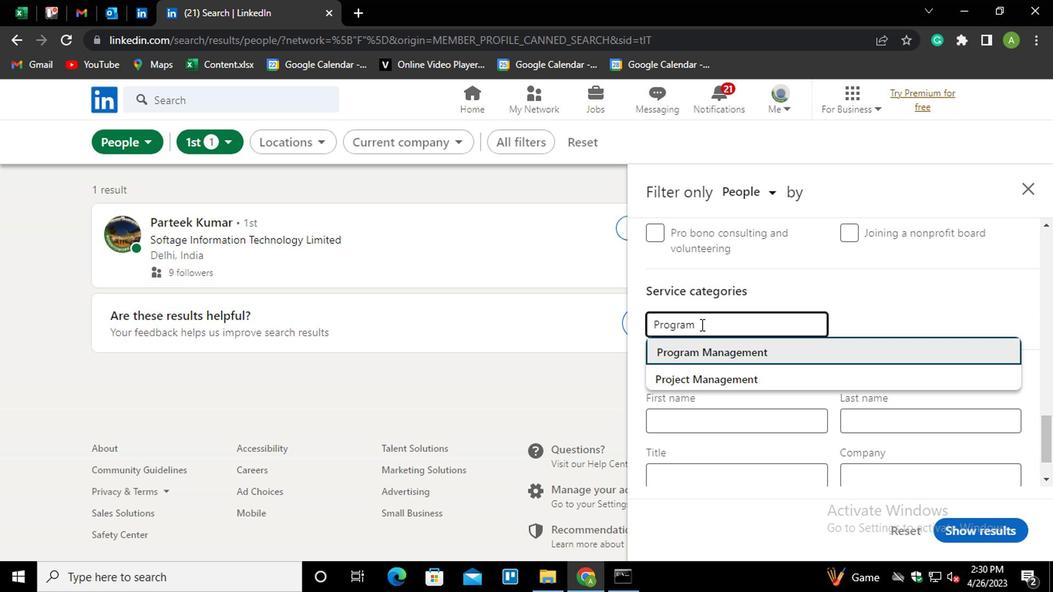 
Action: Mouse moved to (708, 328)
Screenshot: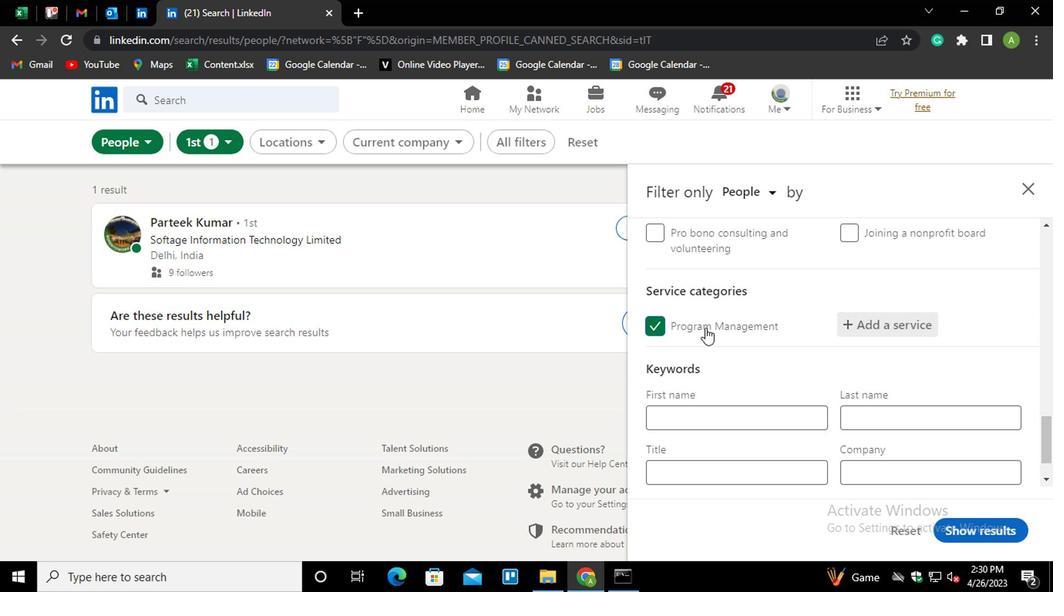 
Action: Mouse scrolled (708, 327) with delta (0, 0)
Screenshot: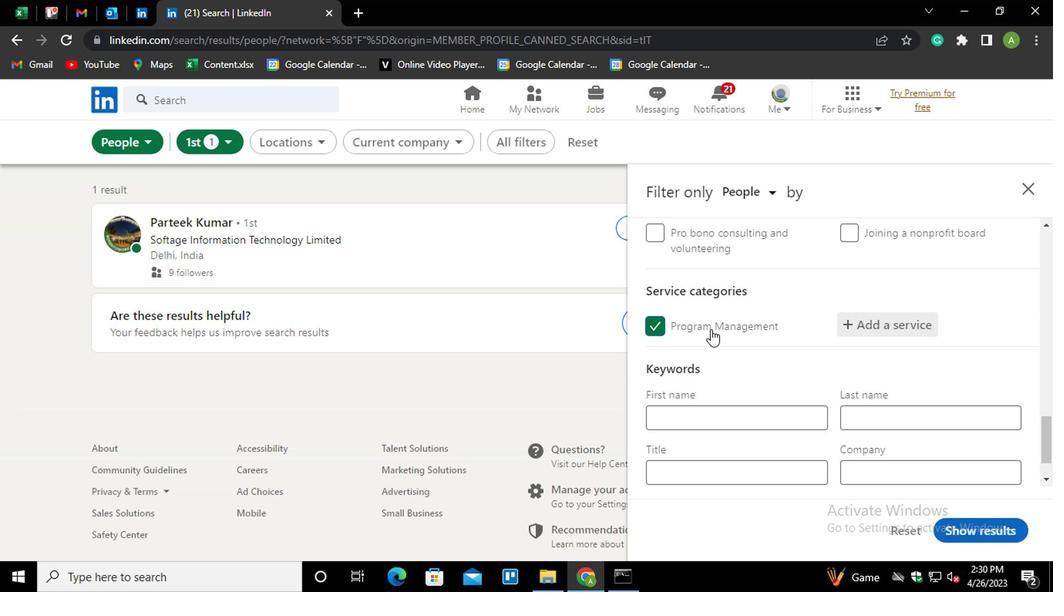 
Action: Mouse scrolled (708, 327) with delta (0, 0)
Screenshot: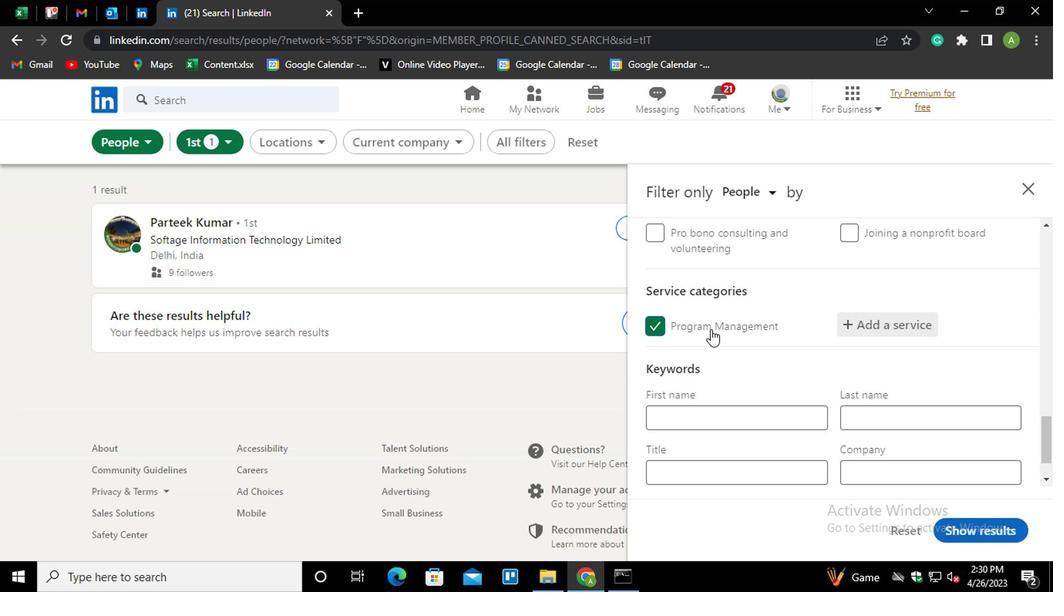 
Action: Mouse moved to (725, 418)
Screenshot: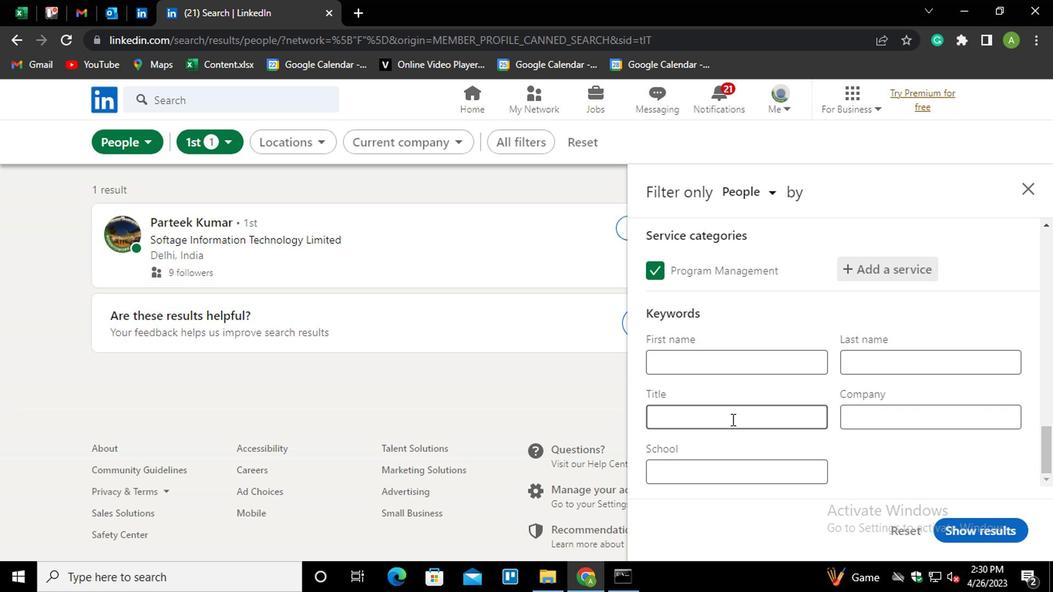 
Action: Mouse pressed left at (725, 418)
Screenshot: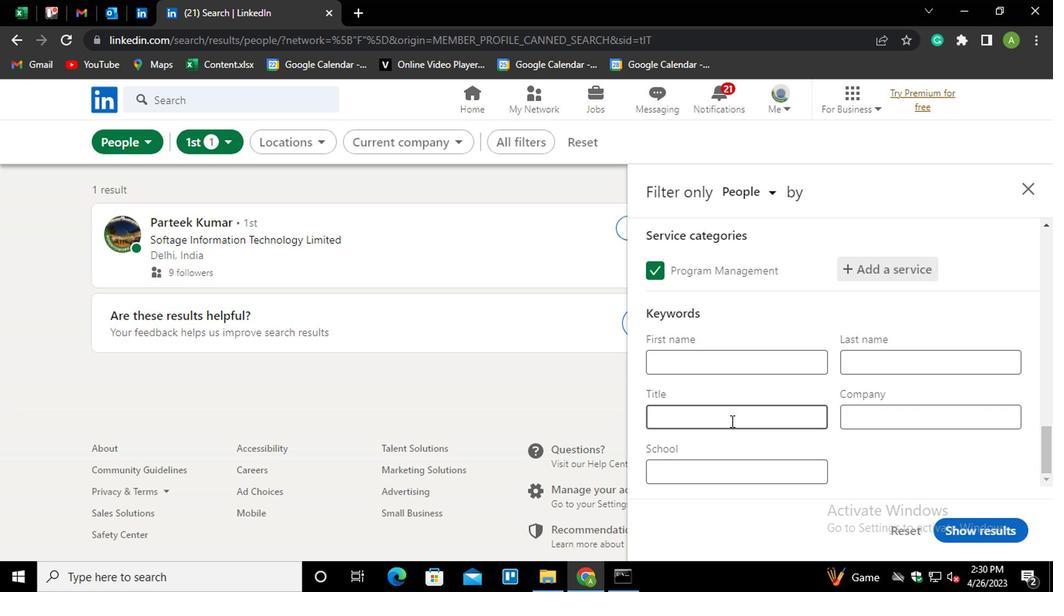 
Action: Key pressed <Key.shift>BENEFITS<Key.space><Key.shift_r>MANAGER
Screenshot: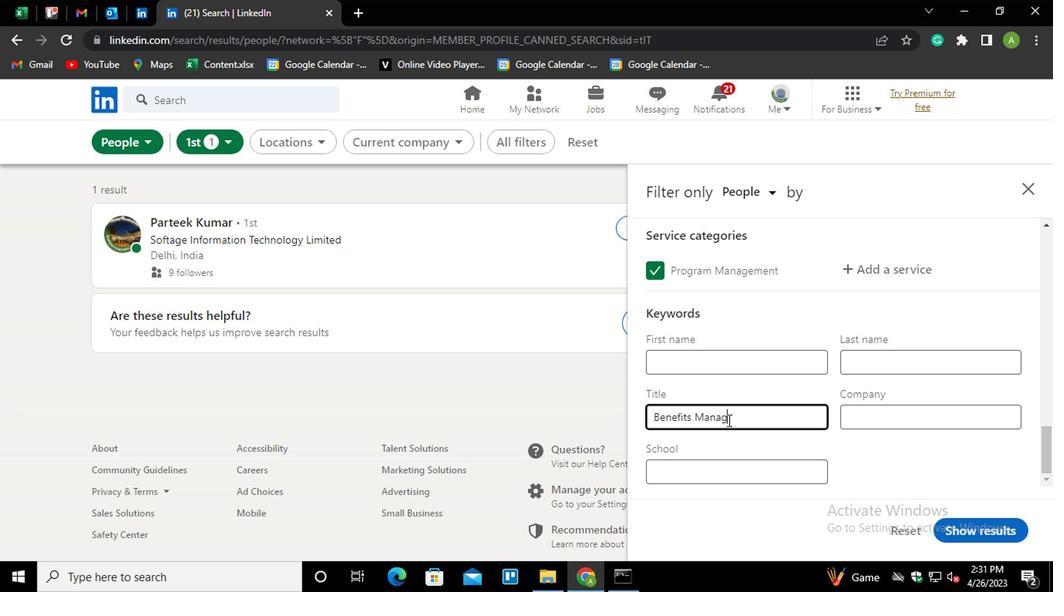 
Action: Mouse moved to (914, 465)
Screenshot: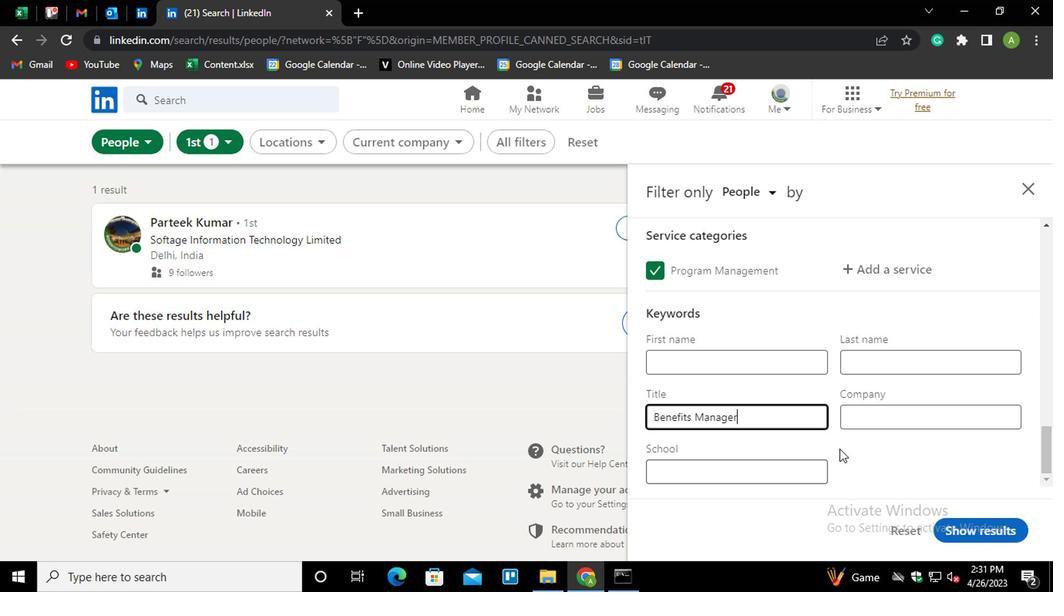 
Action: Mouse pressed left at (914, 465)
Screenshot: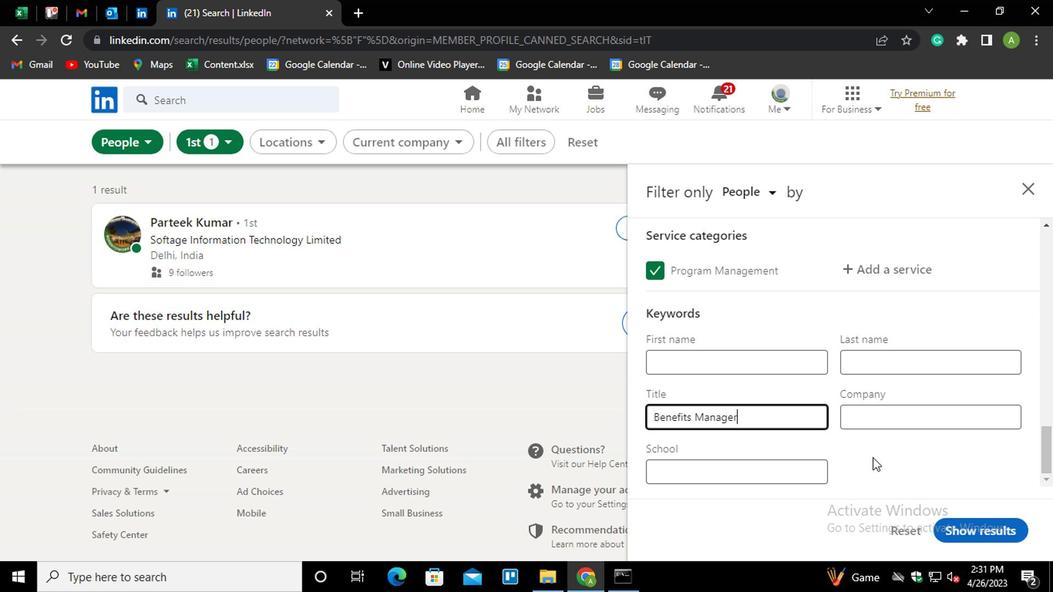 
Action: Mouse moved to (992, 524)
Screenshot: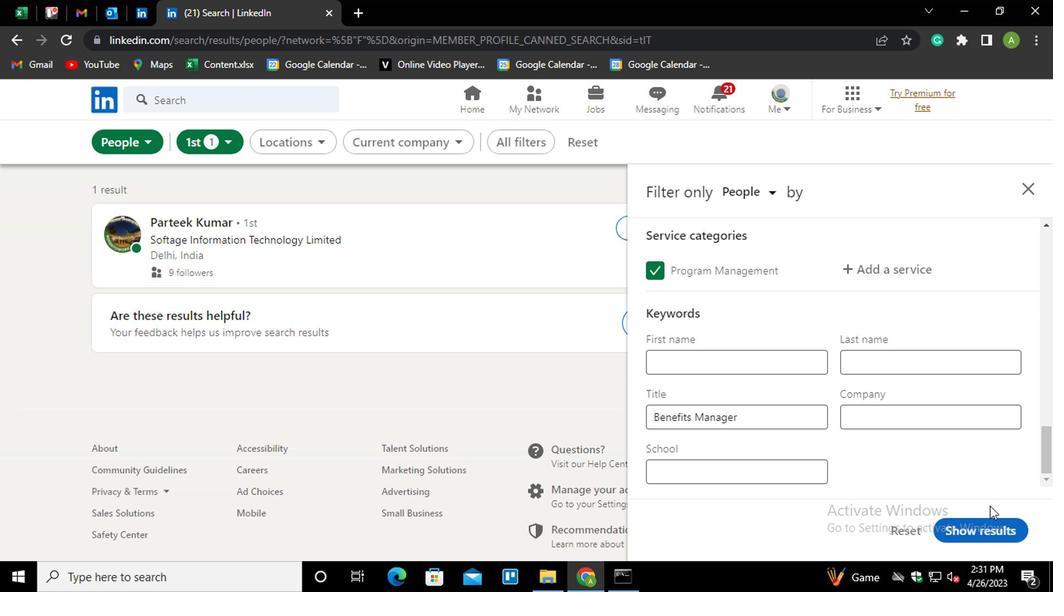 
Action: Mouse pressed left at (992, 524)
Screenshot: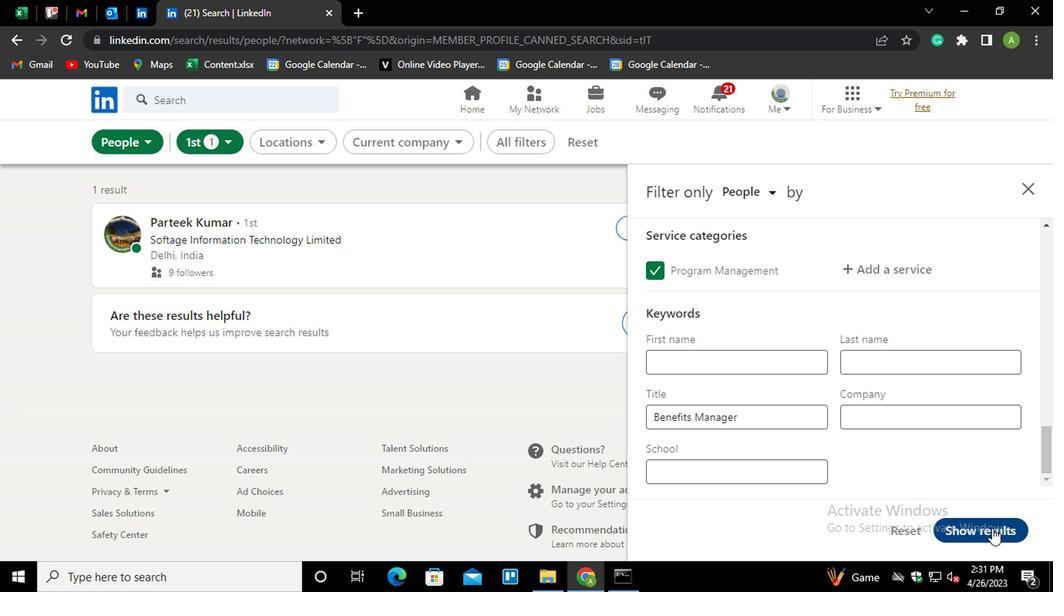 
Action: Mouse moved to (992, 525)
Screenshot: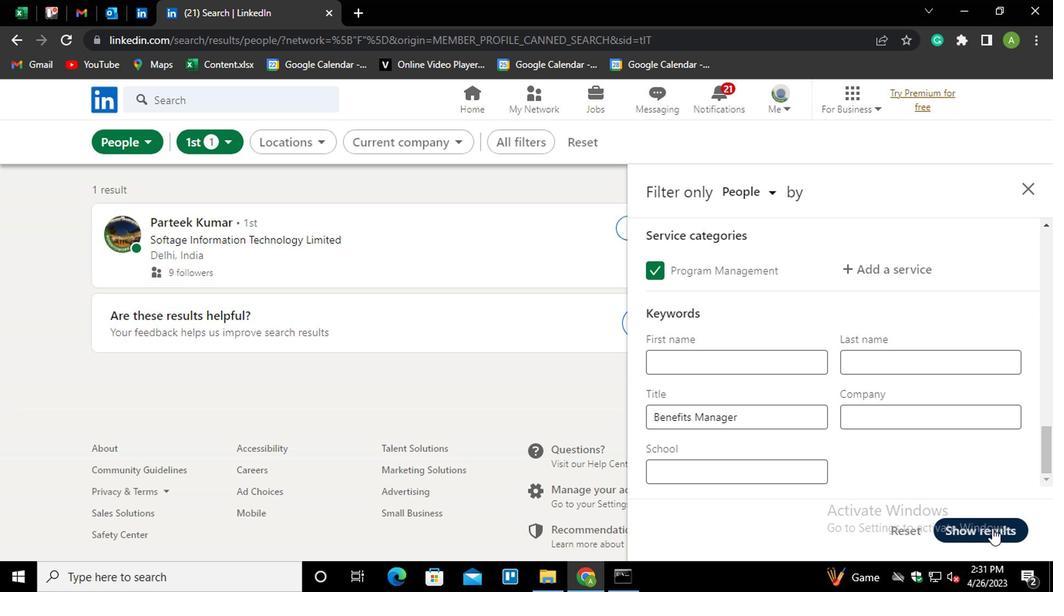
